 Task: Look for space in El Progreso, Honduras from 2nd August, 2023 to 12th August, 2023 for 2 adults in price range Rs.5000 to Rs.10000. Place can be private room with 1  bedroom having 1 bed and 1 bathroom. Property type can be house, flat, guest house, hotel. Booking option can be shelf check-in. Required host language is English.
Action: Mouse moved to (423, 76)
Screenshot: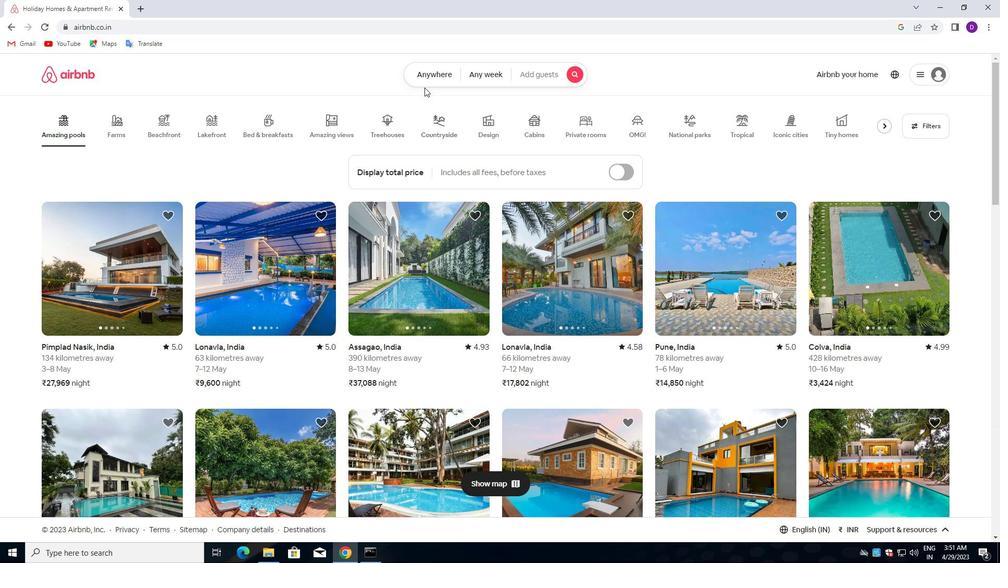 
Action: Mouse pressed left at (423, 76)
Screenshot: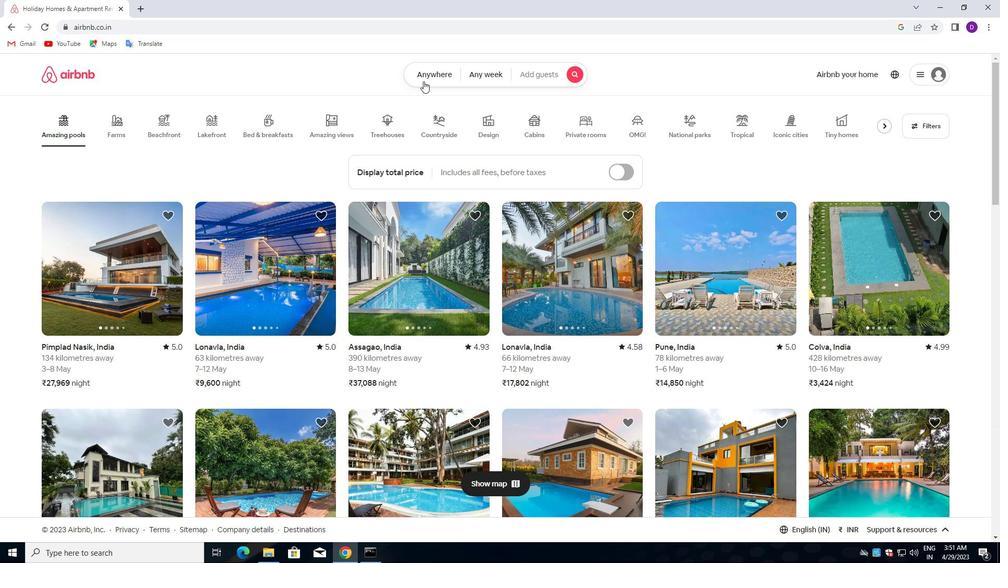 
Action: Mouse moved to (342, 118)
Screenshot: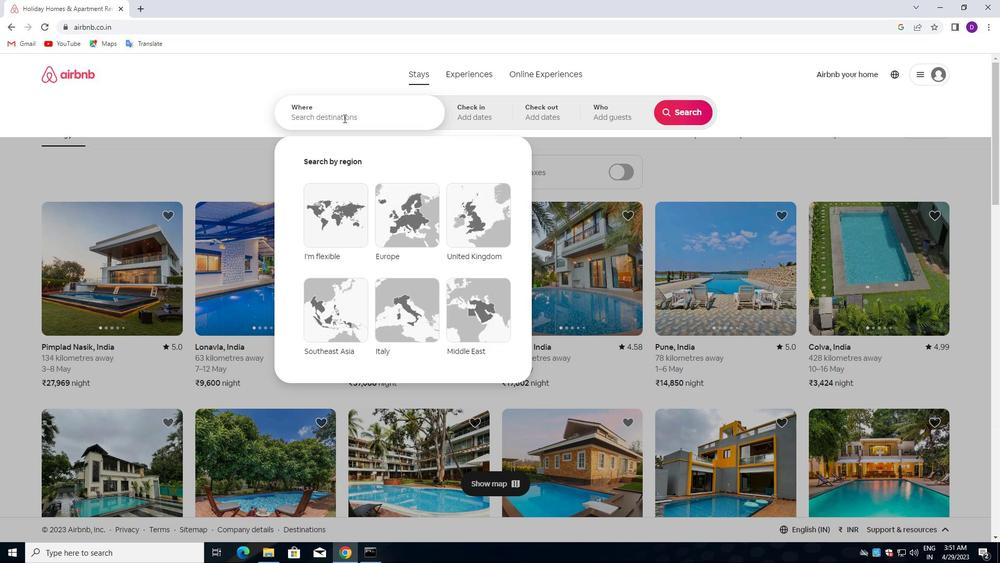 
Action: Mouse pressed left at (342, 118)
Screenshot: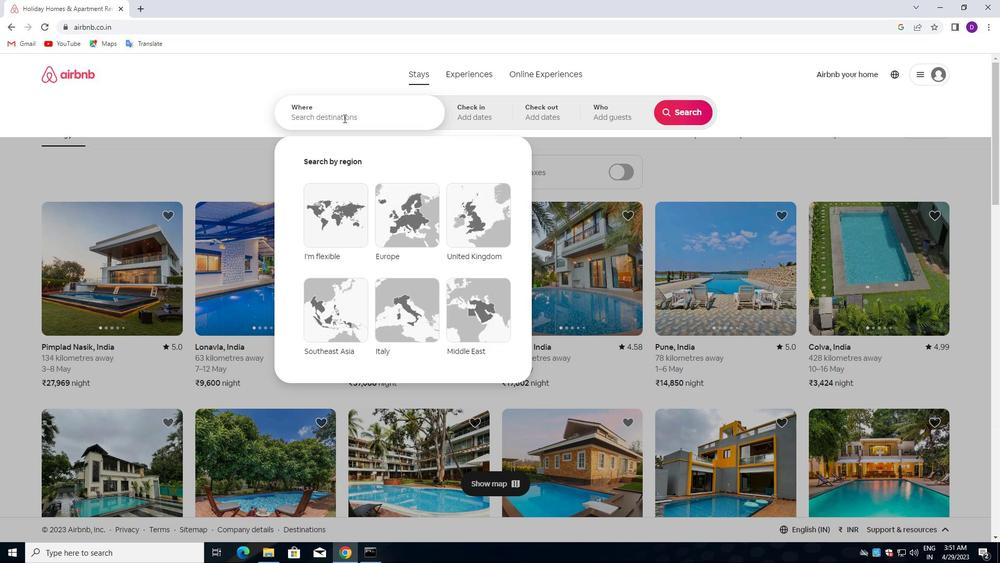 
Action: Key pressed <Key.shift><Key.shift><Key.shift><Key.shift><Key.shift>EI<Key.space><Key.shift>PROGRESO,<Key.space><Key.shift>HONDURAS<Key.down><Key.enter>
Screenshot: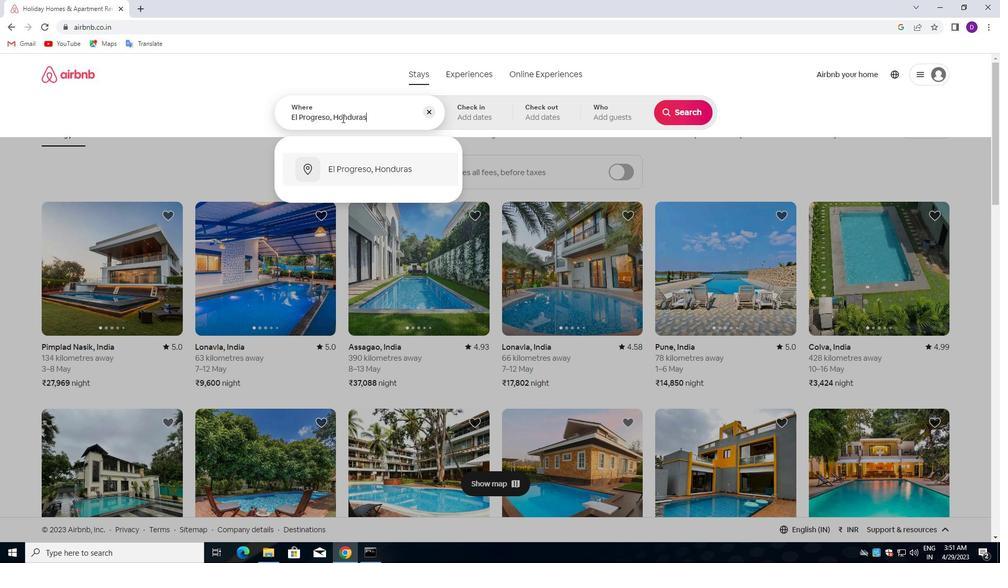 
Action: Mouse moved to (685, 194)
Screenshot: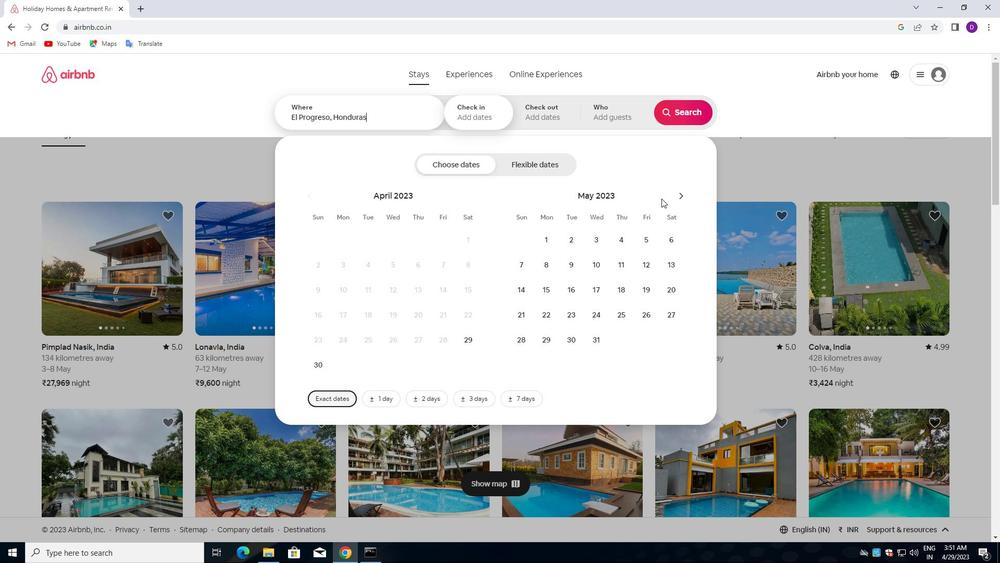 
Action: Mouse pressed left at (685, 194)
Screenshot: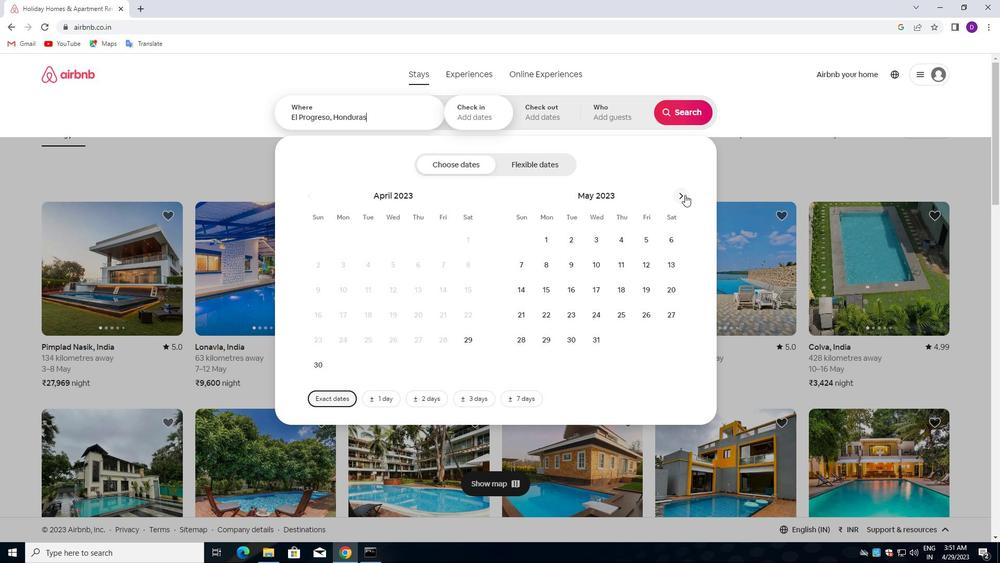 
Action: Mouse pressed left at (685, 194)
Screenshot: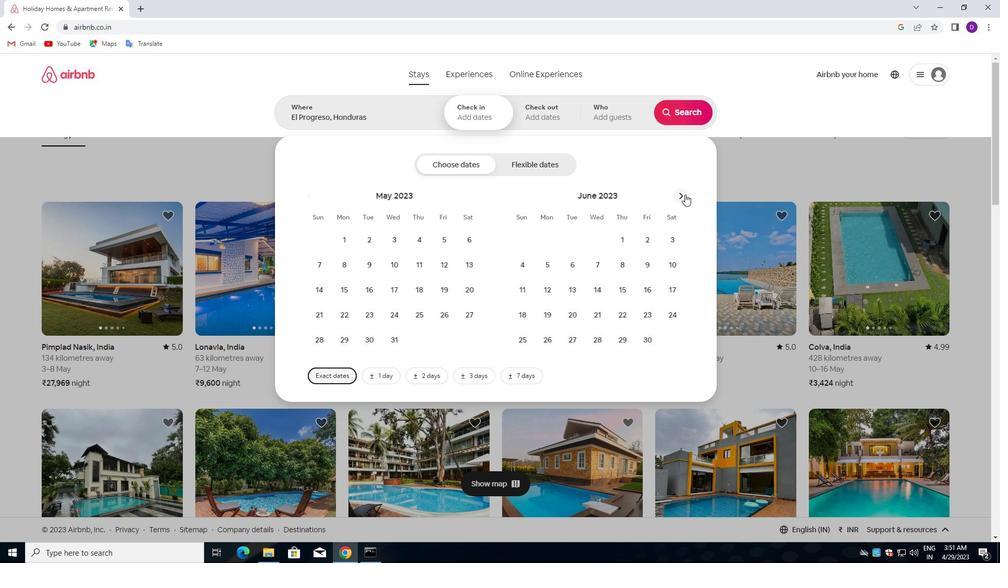 
Action: Mouse pressed left at (685, 194)
Screenshot: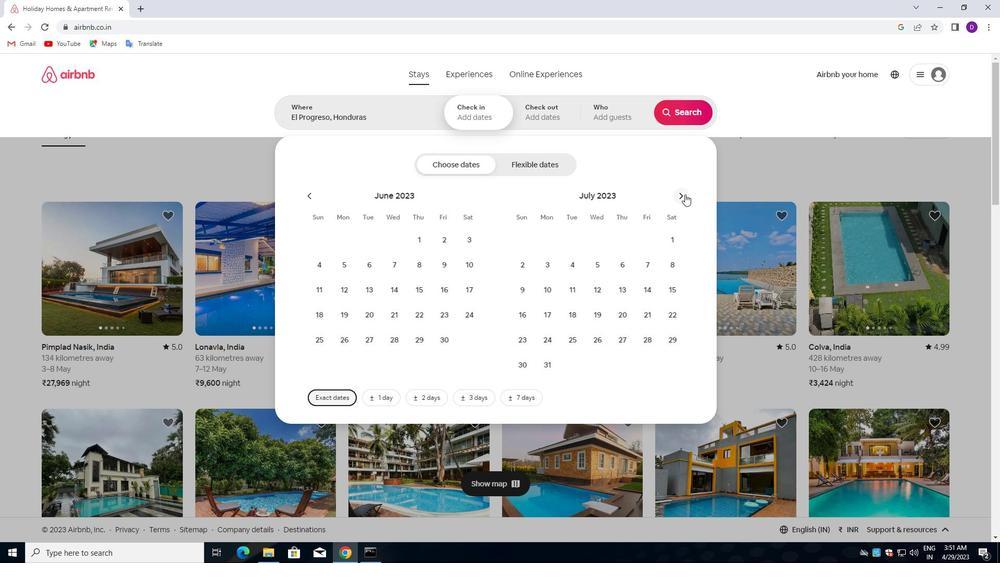
Action: Mouse moved to (599, 235)
Screenshot: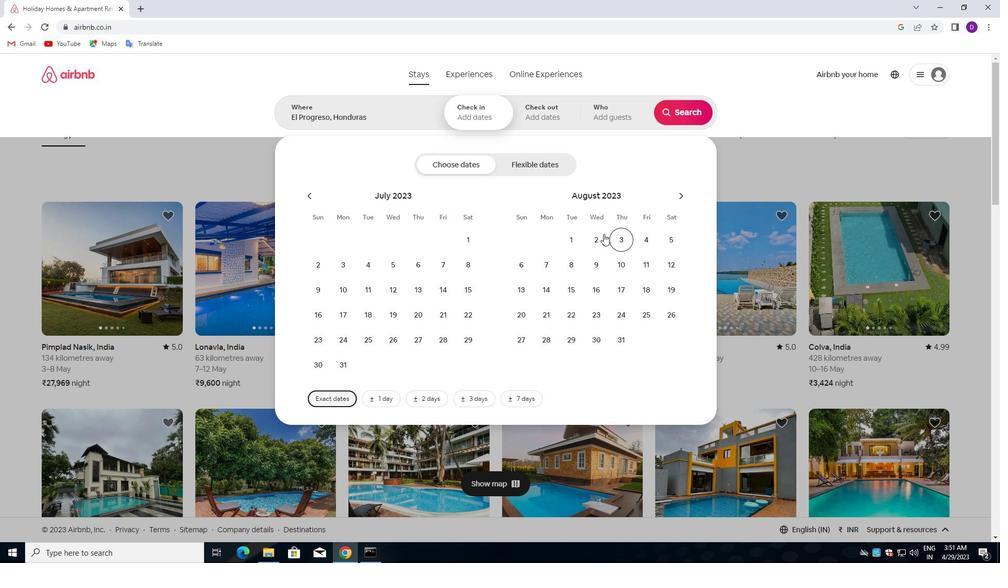 
Action: Mouse pressed left at (599, 235)
Screenshot: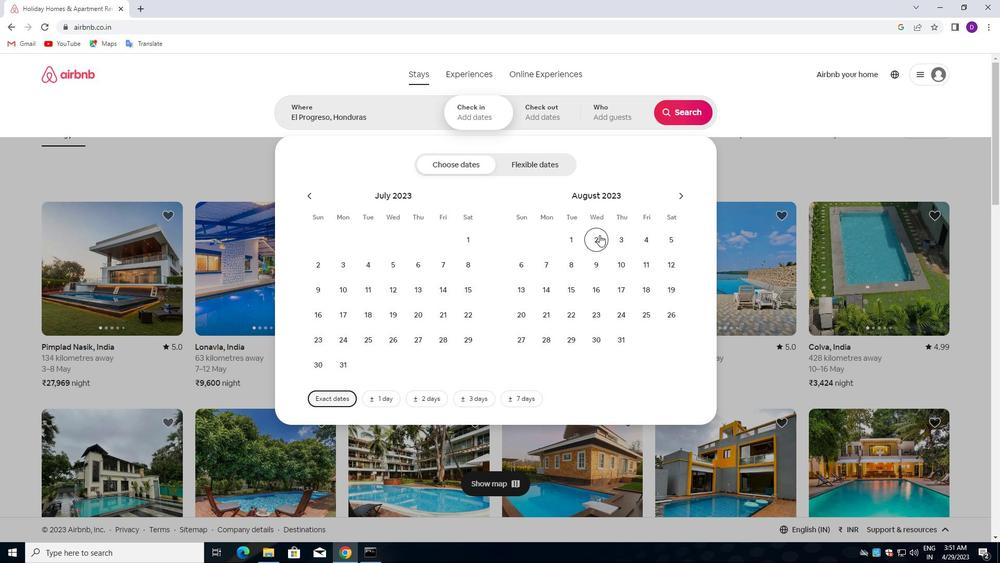 
Action: Mouse moved to (666, 262)
Screenshot: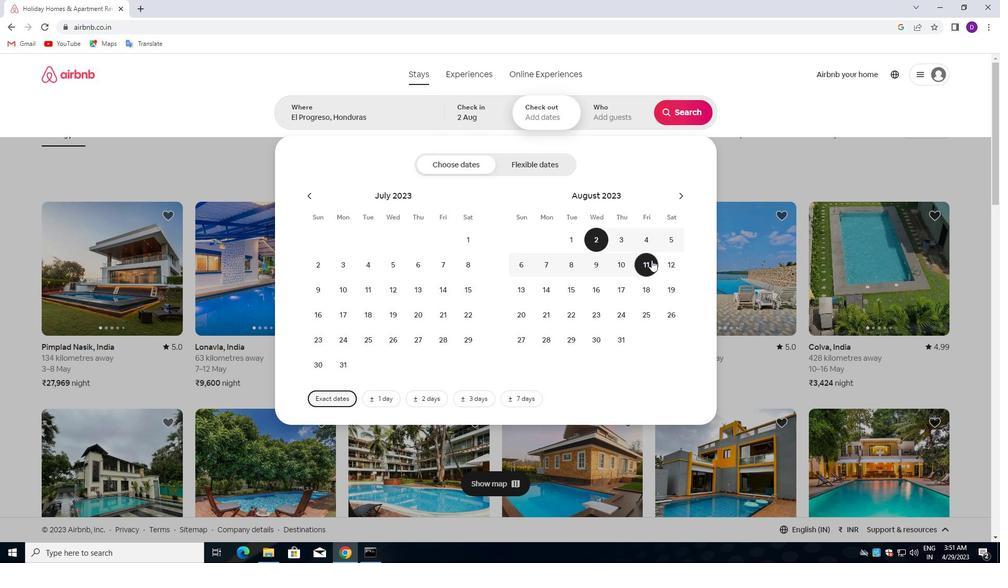 
Action: Mouse pressed left at (666, 262)
Screenshot: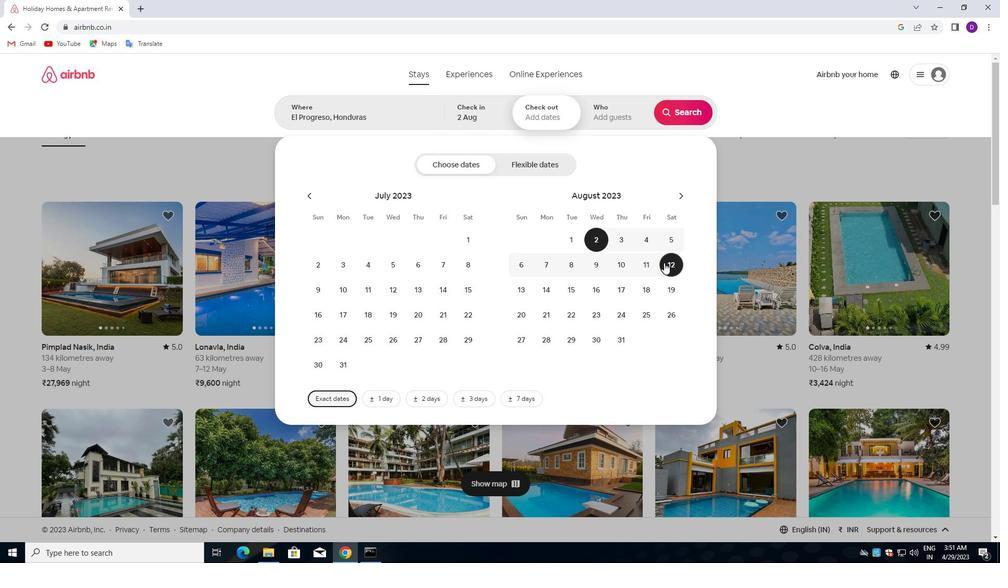 
Action: Mouse moved to (613, 115)
Screenshot: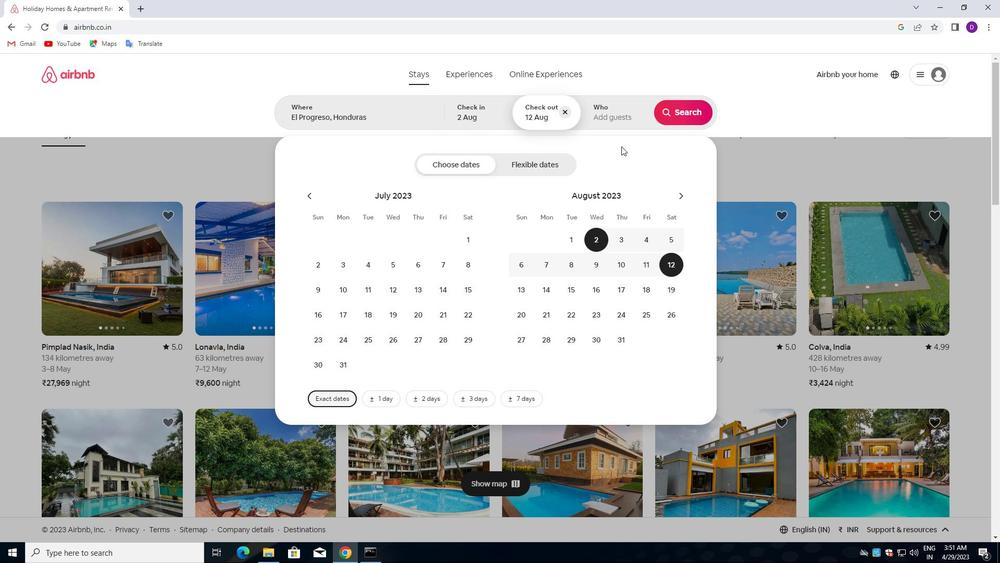 
Action: Mouse pressed left at (613, 115)
Screenshot: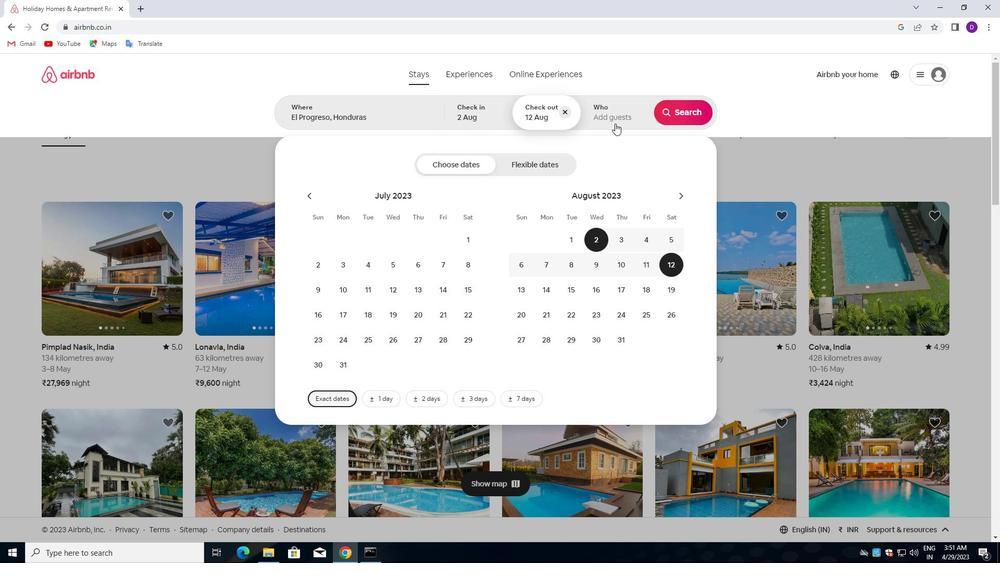 
Action: Mouse moved to (684, 164)
Screenshot: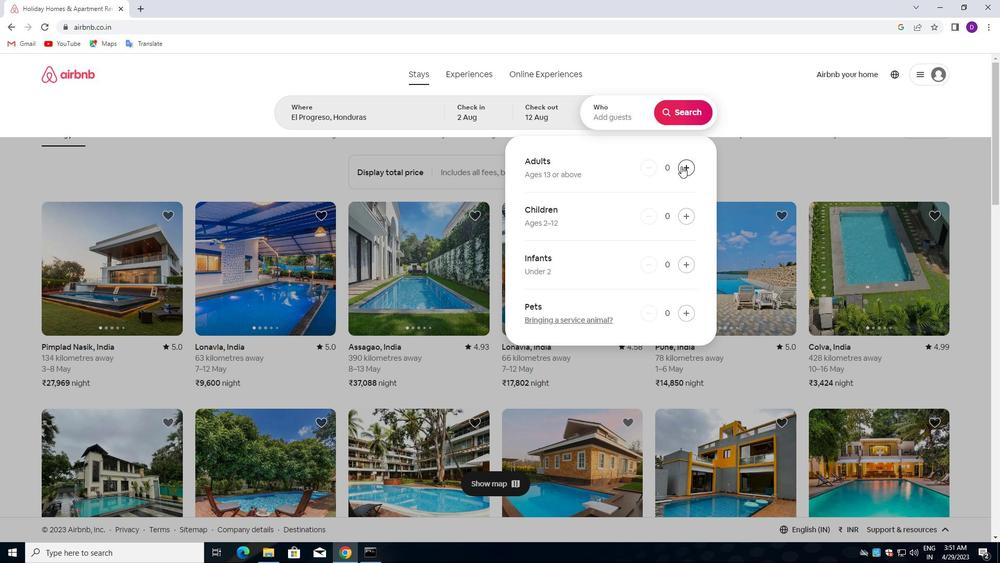 
Action: Mouse pressed left at (684, 164)
Screenshot: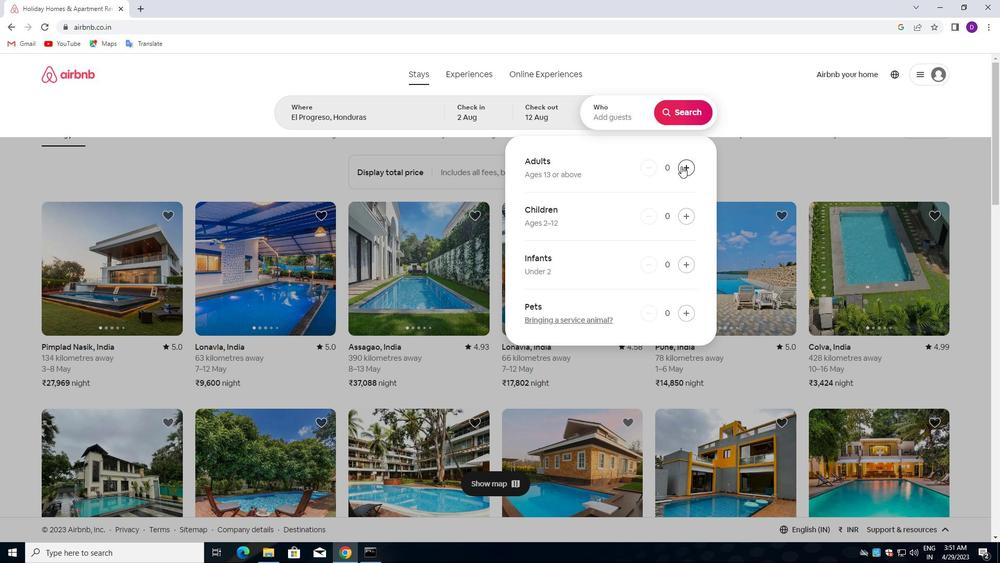 
Action: Mouse pressed left at (684, 164)
Screenshot: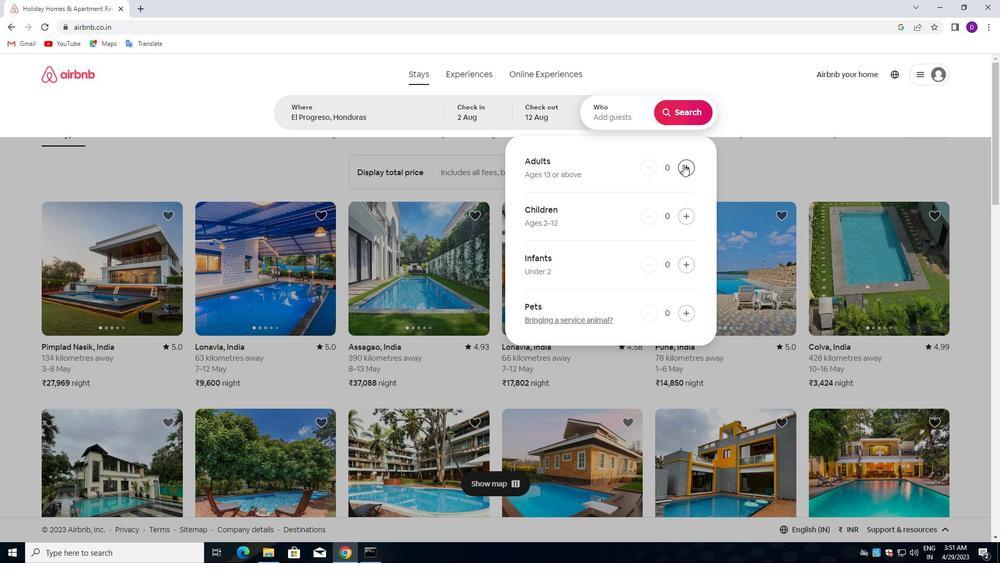 
Action: Mouse moved to (690, 99)
Screenshot: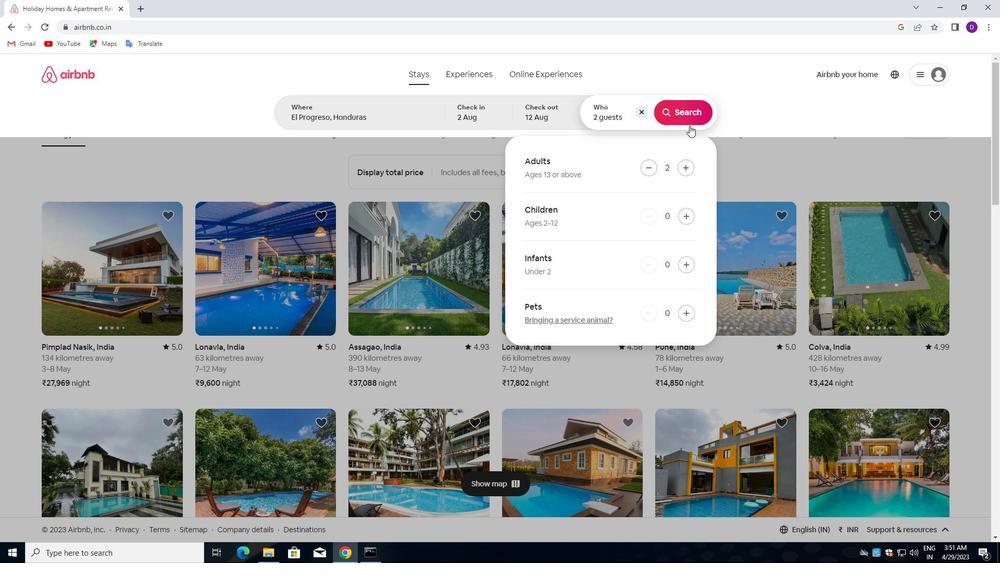 
Action: Mouse pressed left at (690, 99)
Screenshot: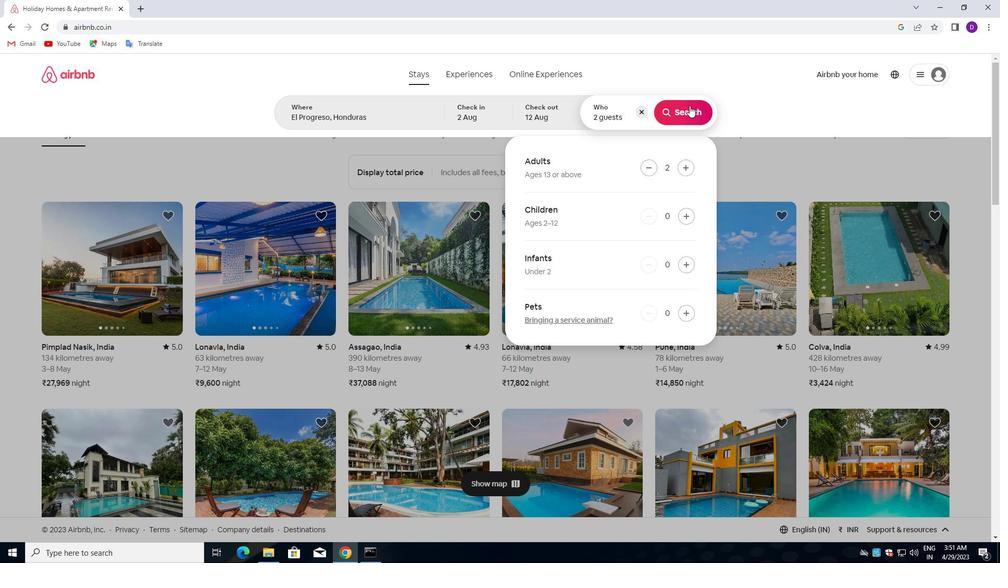 
Action: Mouse moved to (691, 106)
Screenshot: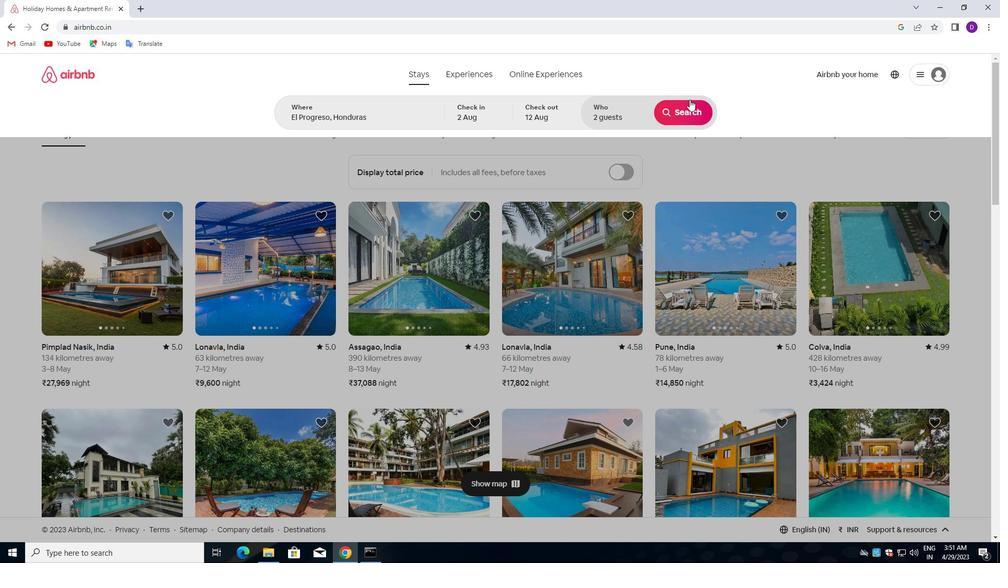 
Action: Mouse pressed left at (691, 106)
Screenshot: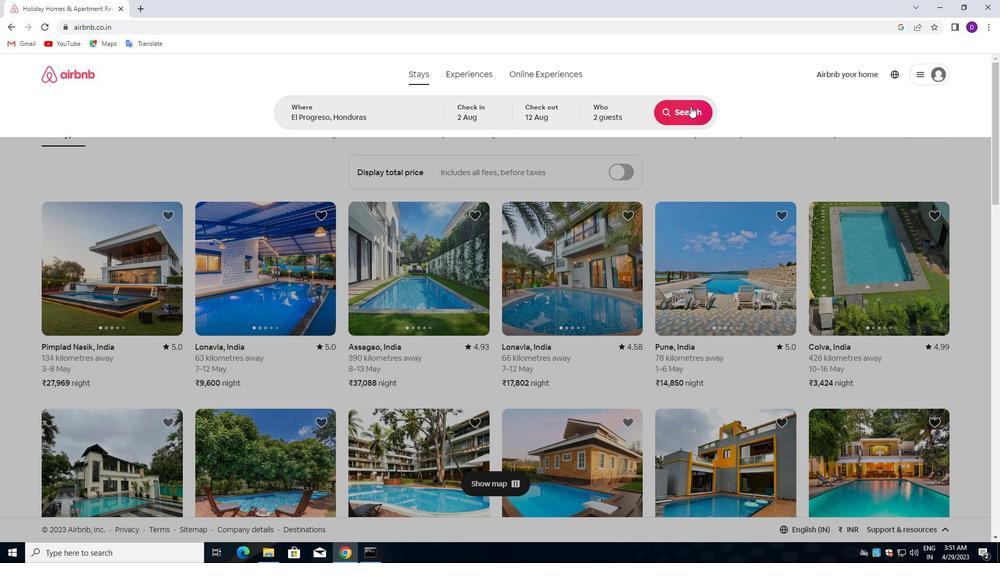 
Action: Mouse moved to (947, 115)
Screenshot: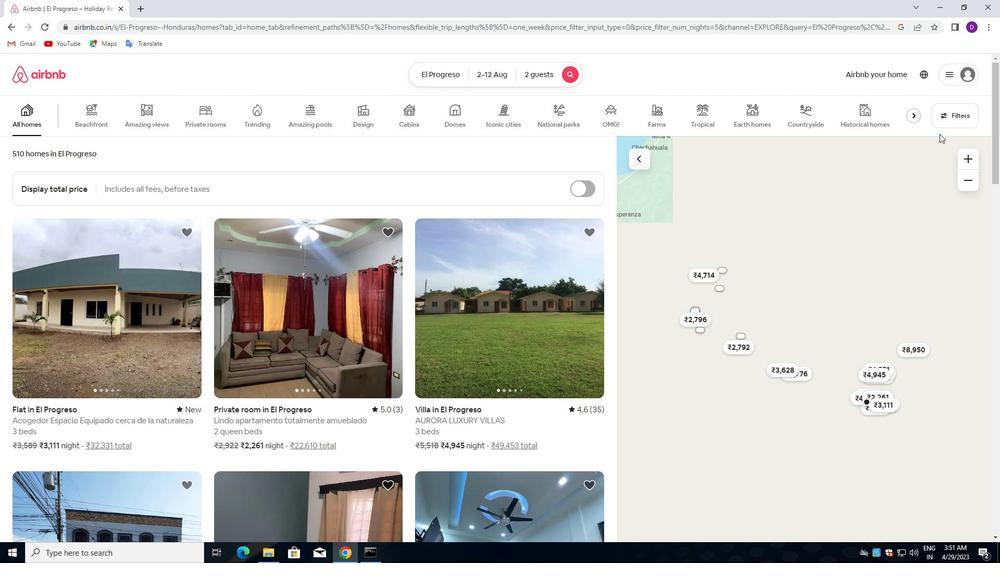 
Action: Mouse pressed left at (947, 115)
Screenshot: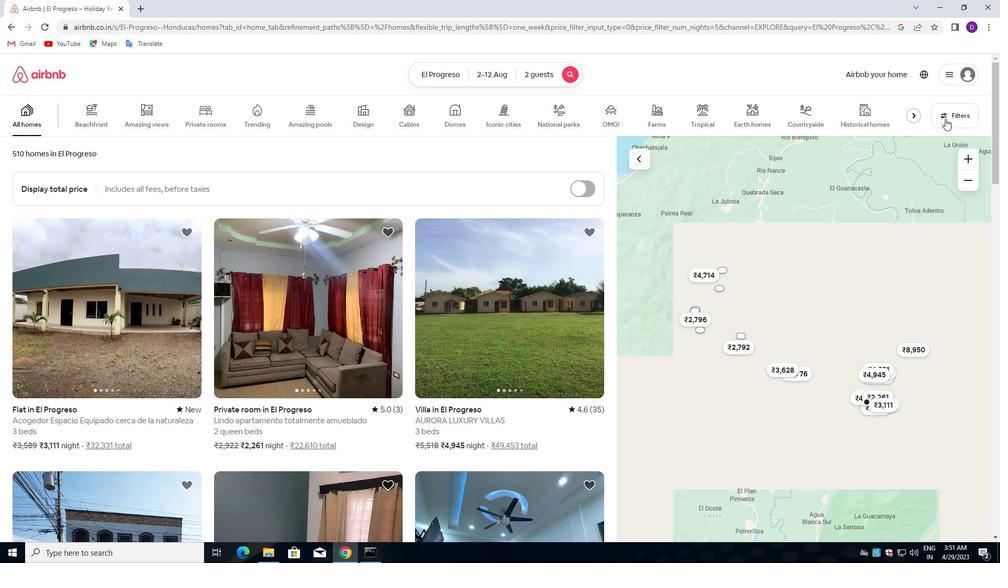 
Action: Mouse moved to (369, 251)
Screenshot: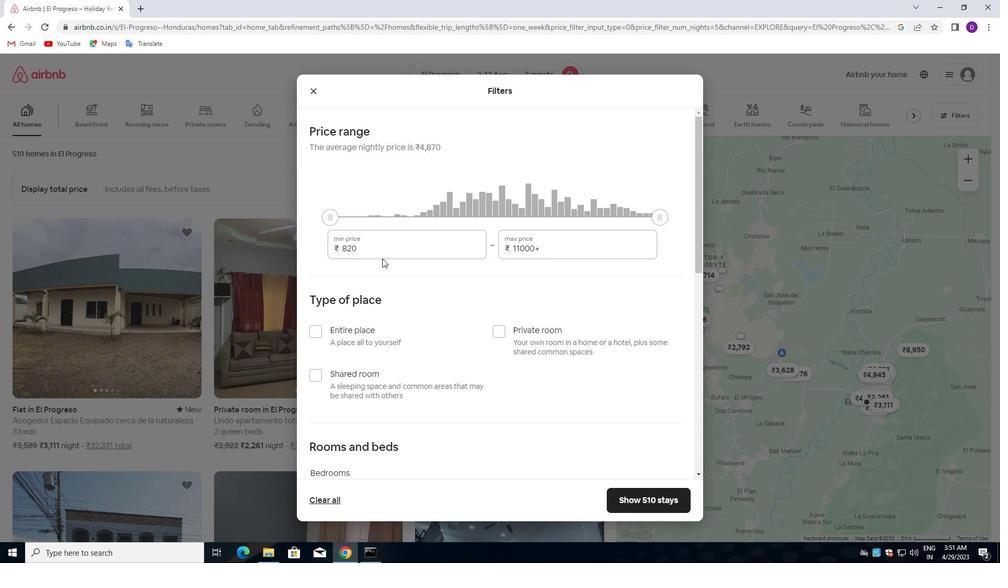 
Action: Mouse pressed left at (369, 251)
Screenshot: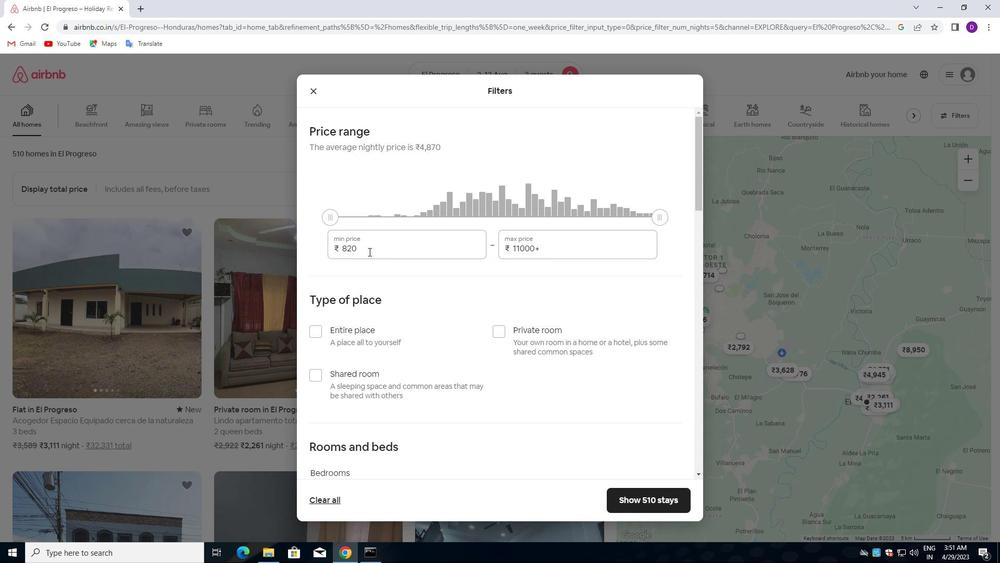 
Action: Mouse pressed left at (369, 251)
Screenshot: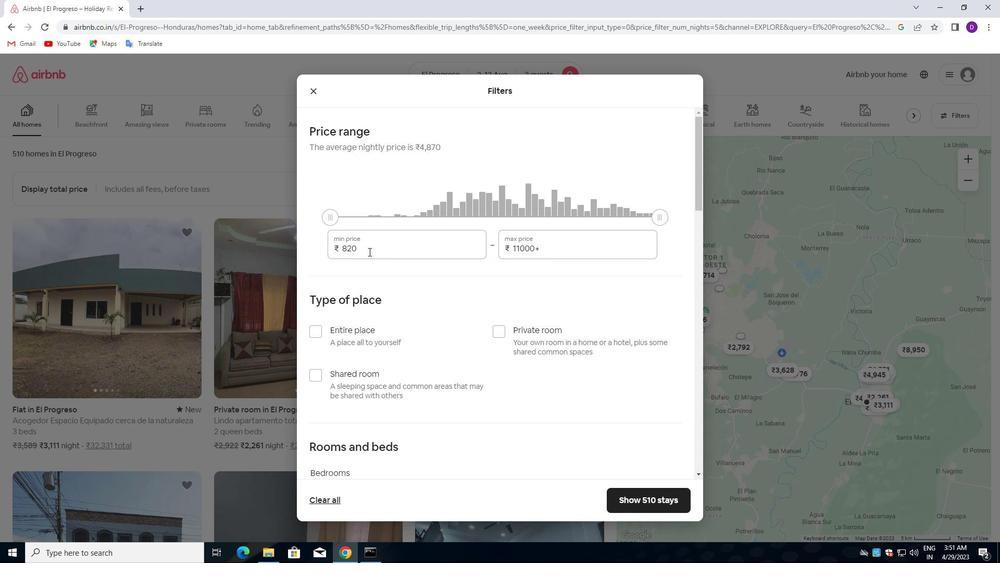 
Action: Key pressed 5000<Key.tab>10000
Screenshot: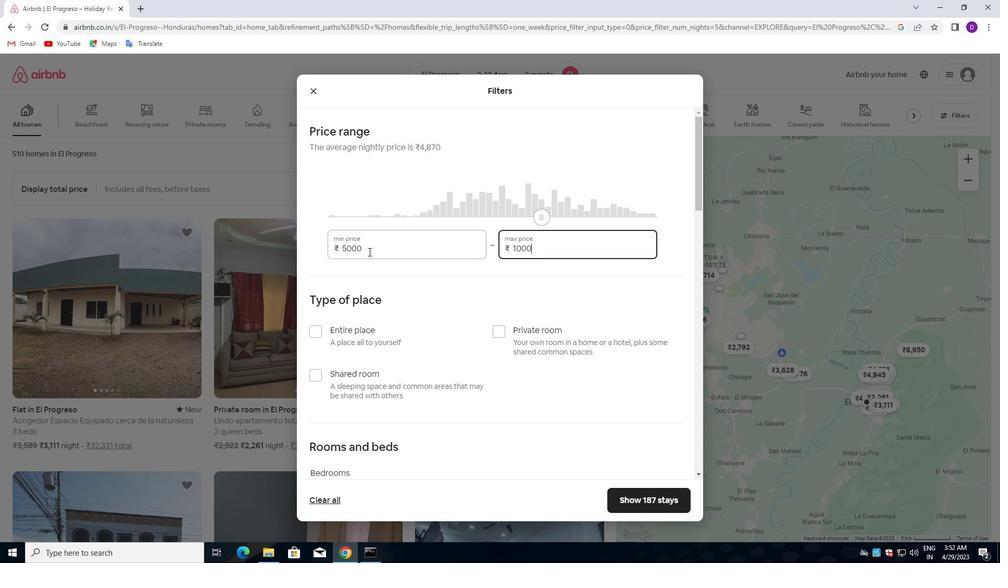 
Action: Mouse moved to (375, 270)
Screenshot: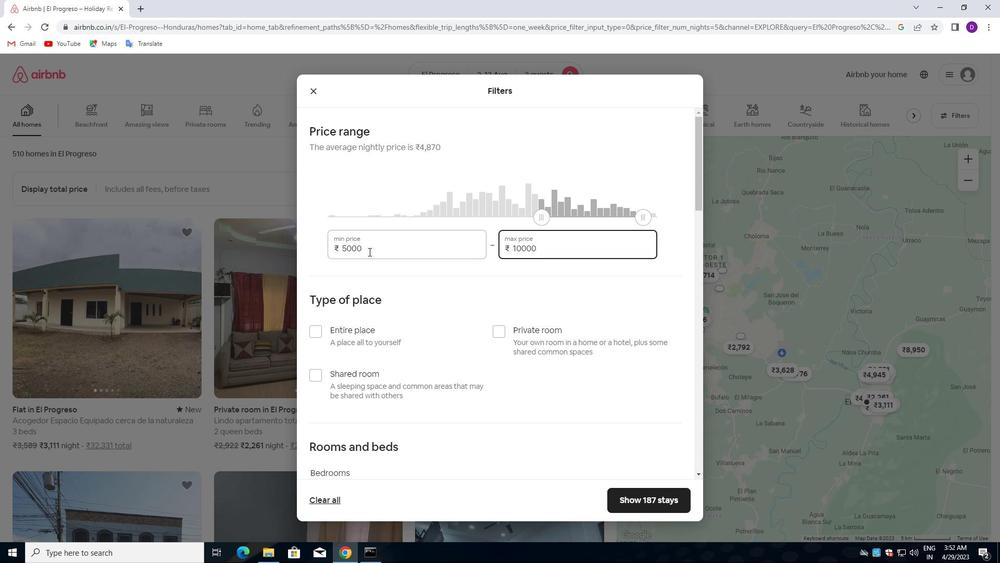 
Action: Mouse scrolled (375, 269) with delta (0, 0)
Screenshot: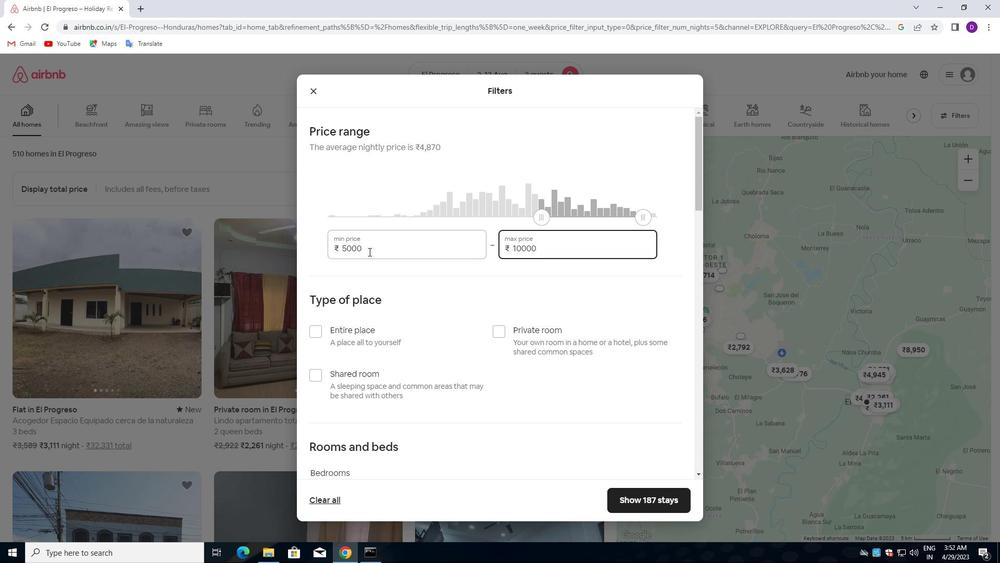 
Action: Mouse moved to (375, 273)
Screenshot: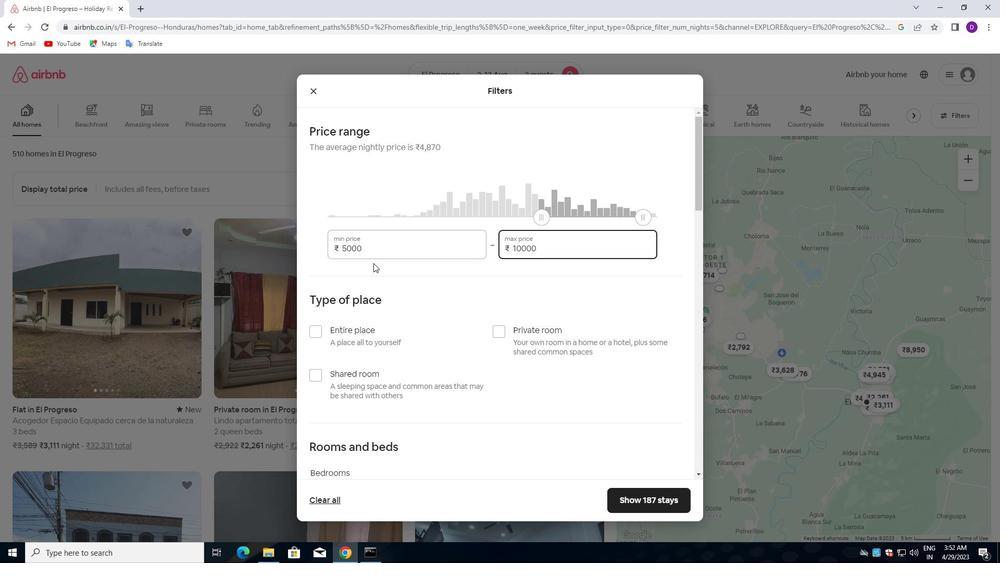 
Action: Mouse scrolled (375, 272) with delta (0, 0)
Screenshot: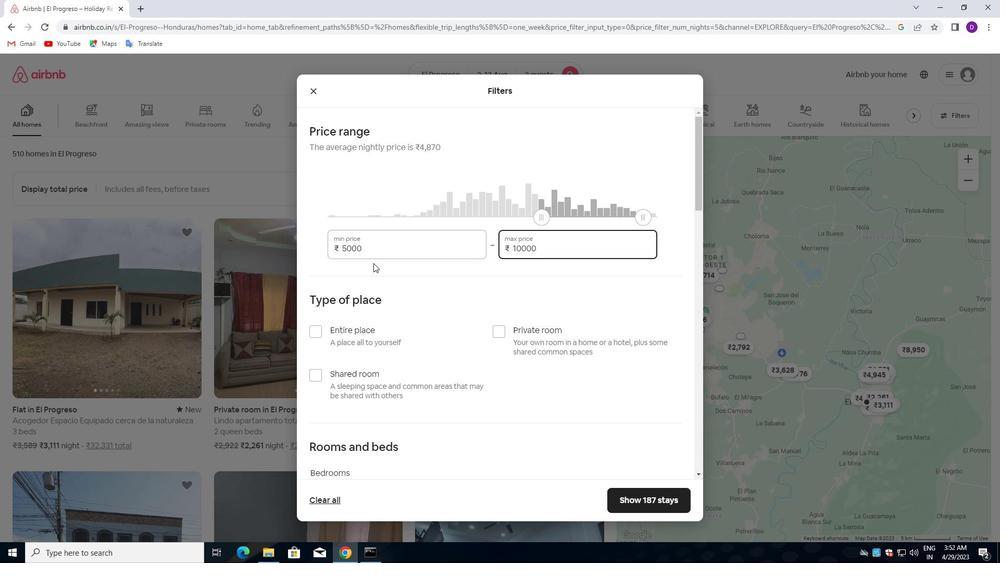 
Action: Mouse moved to (502, 229)
Screenshot: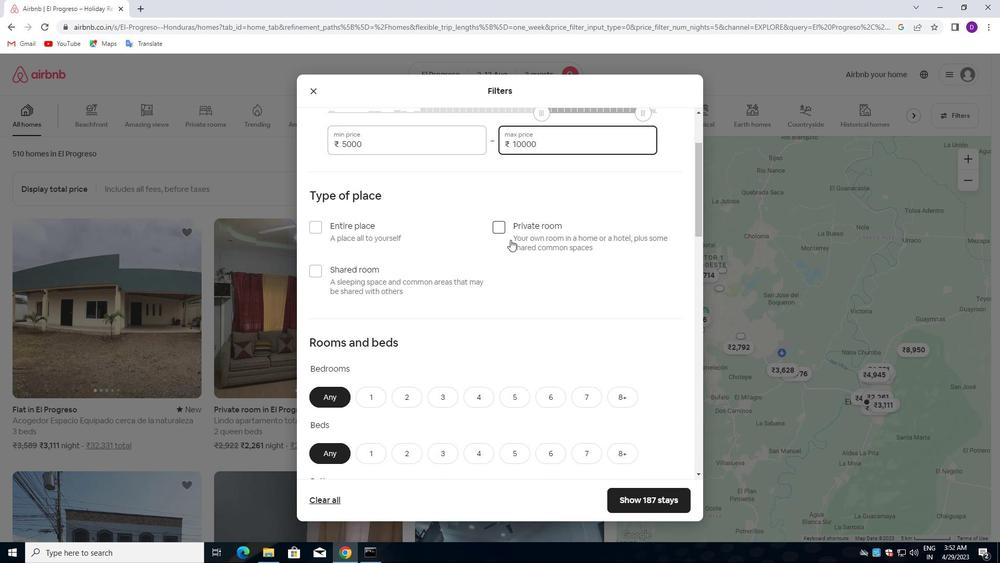 
Action: Mouse pressed left at (502, 229)
Screenshot: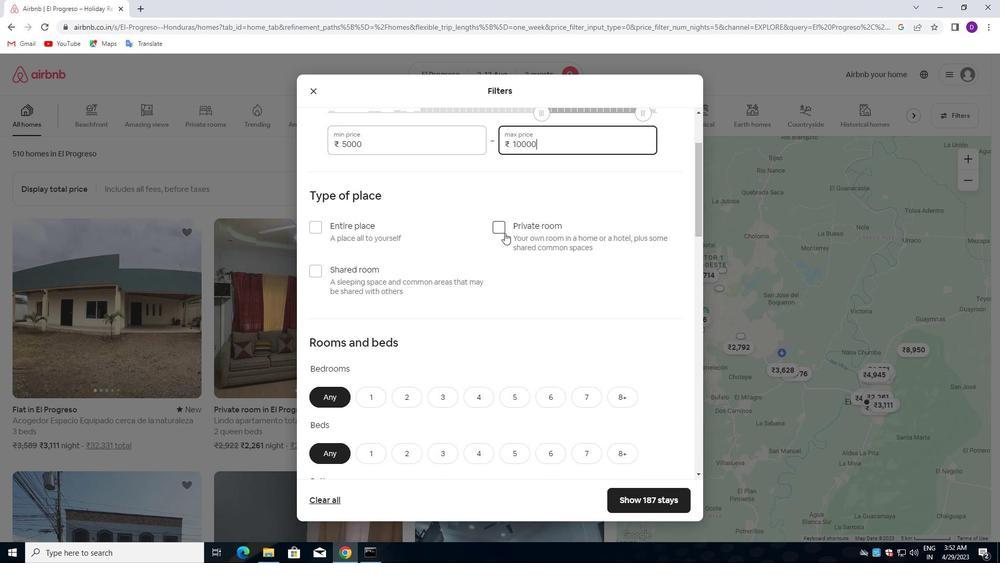 
Action: Mouse moved to (493, 240)
Screenshot: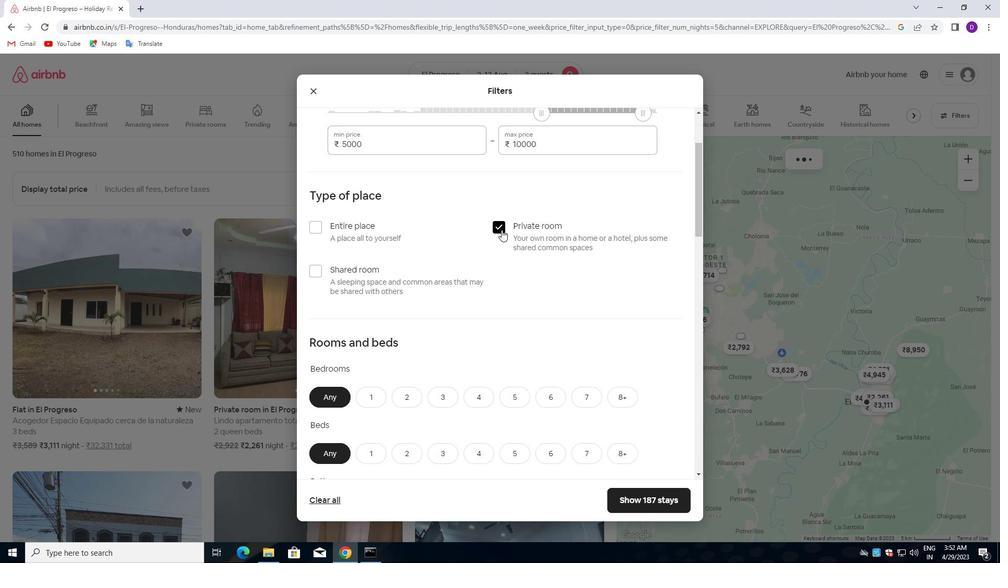 
Action: Mouse scrolled (493, 239) with delta (0, 0)
Screenshot: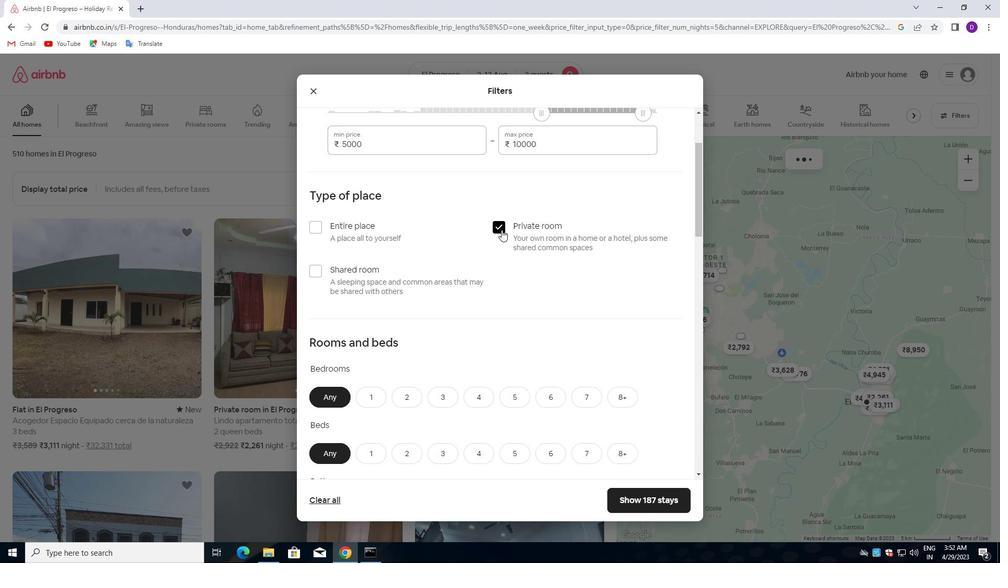 
Action: Mouse moved to (467, 257)
Screenshot: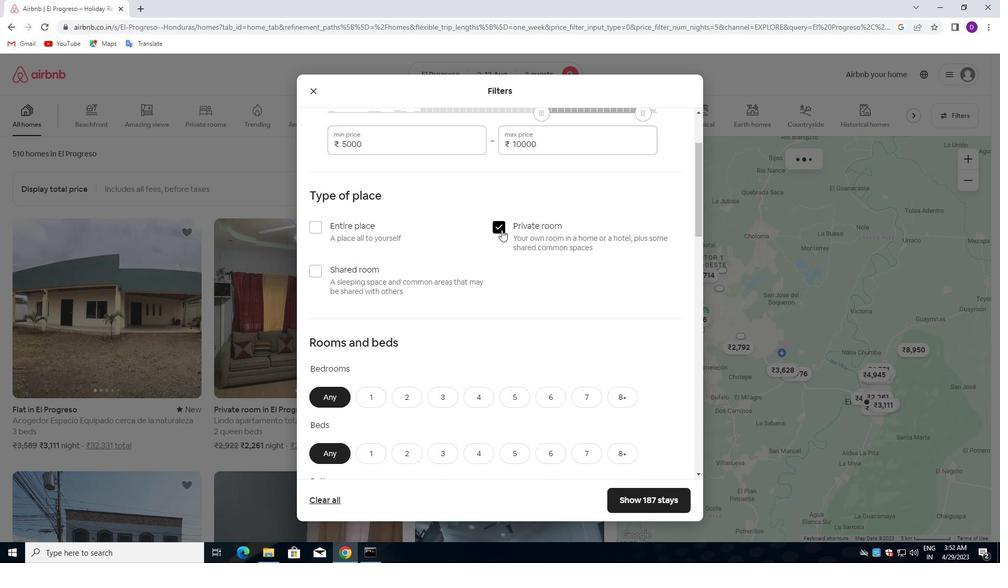 
Action: Mouse scrolled (467, 256) with delta (0, 0)
Screenshot: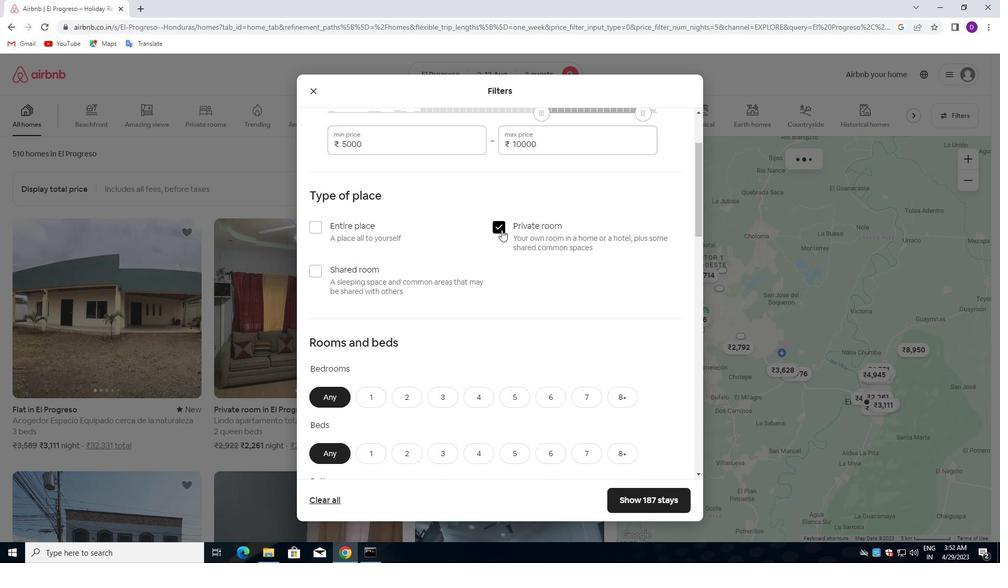 
Action: Mouse moved to (459, 263)
Screenshot: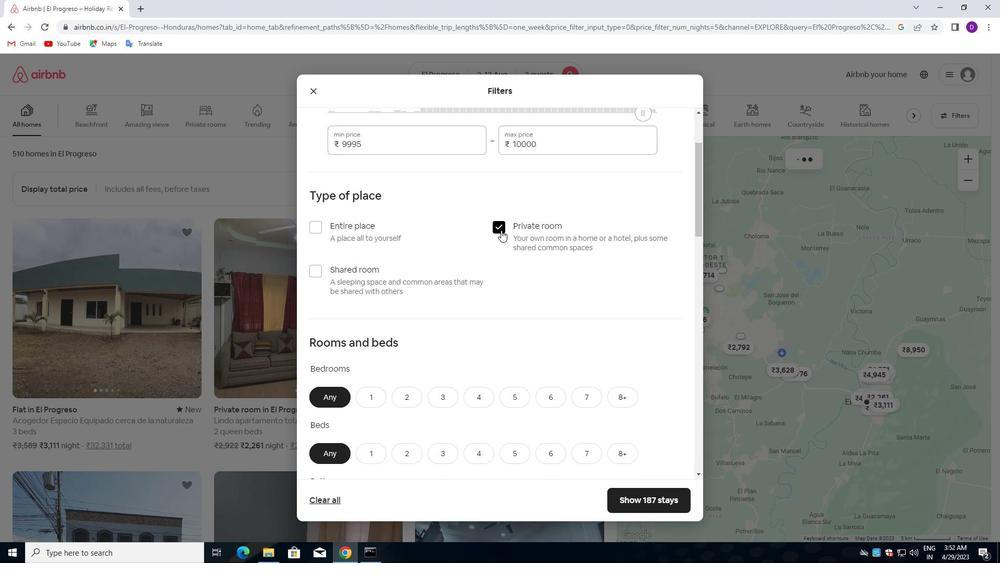 
Action: Mouse scrolled (459, 262) with delta (0, 0)
Screenshot: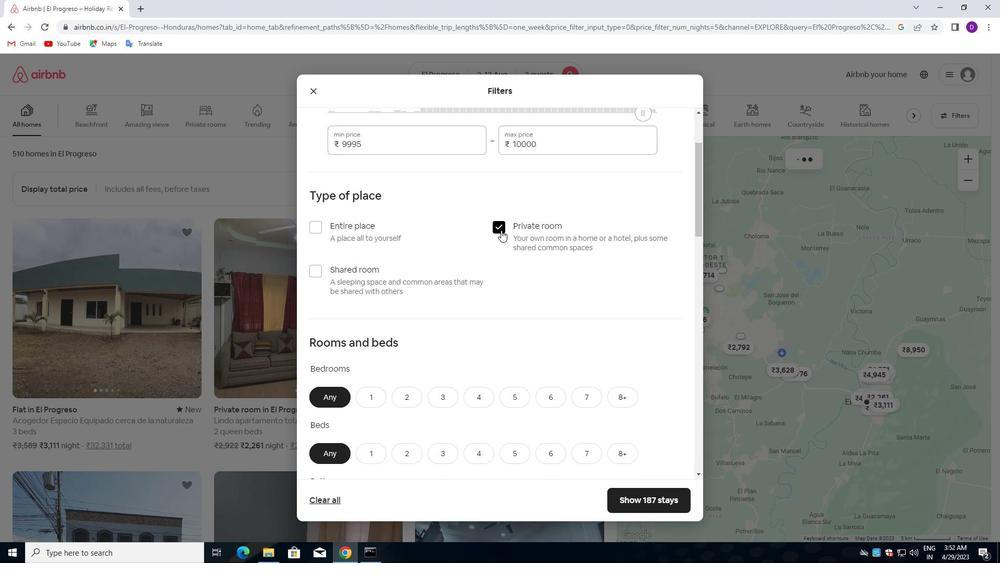 
Action: Mouse moved to (454, 265)
Screenshot: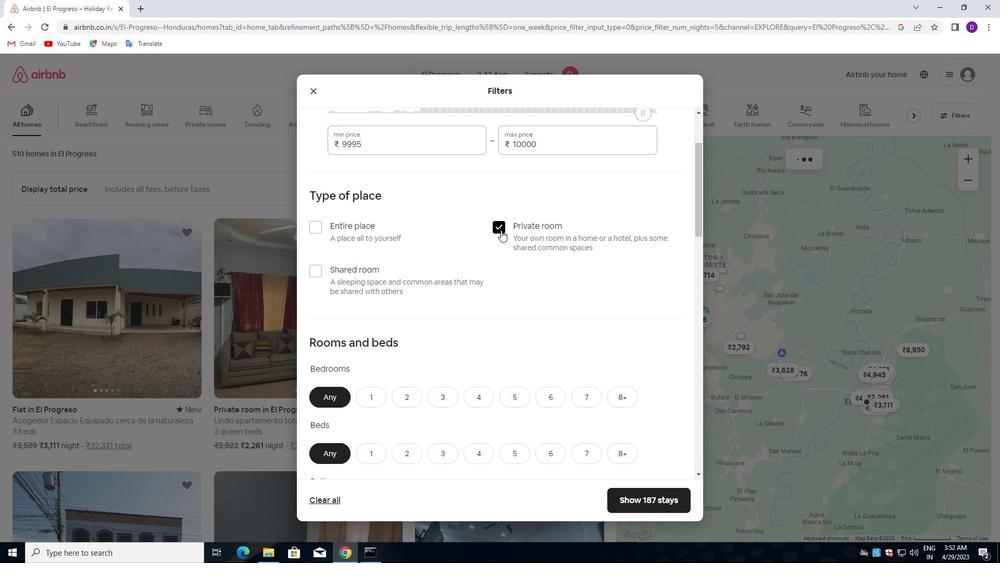 
Action: Mouse scrolled (454, 265) with delta (0, 0)
Screenshot: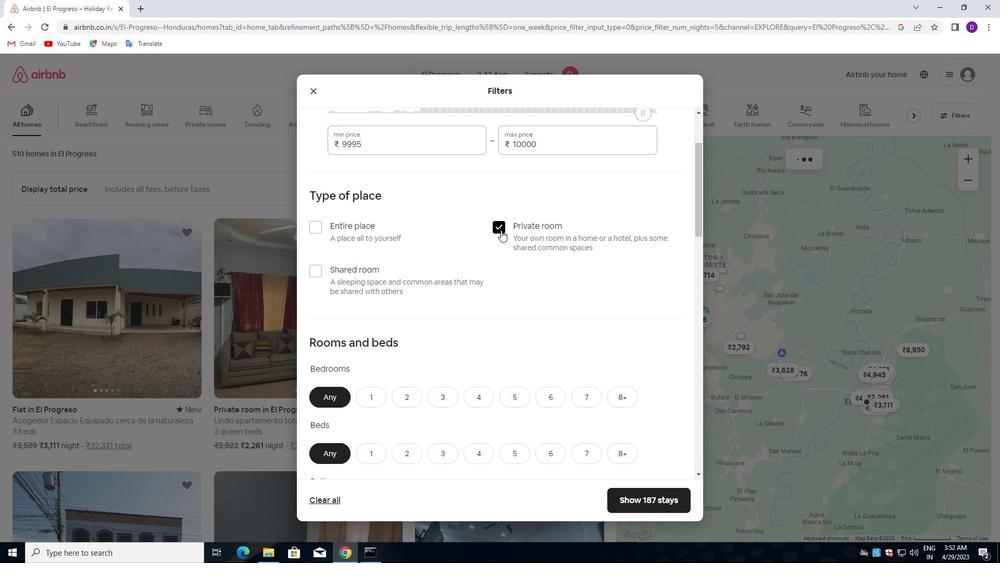 
Action: Mouse moved to (372, 190)
Screenshot: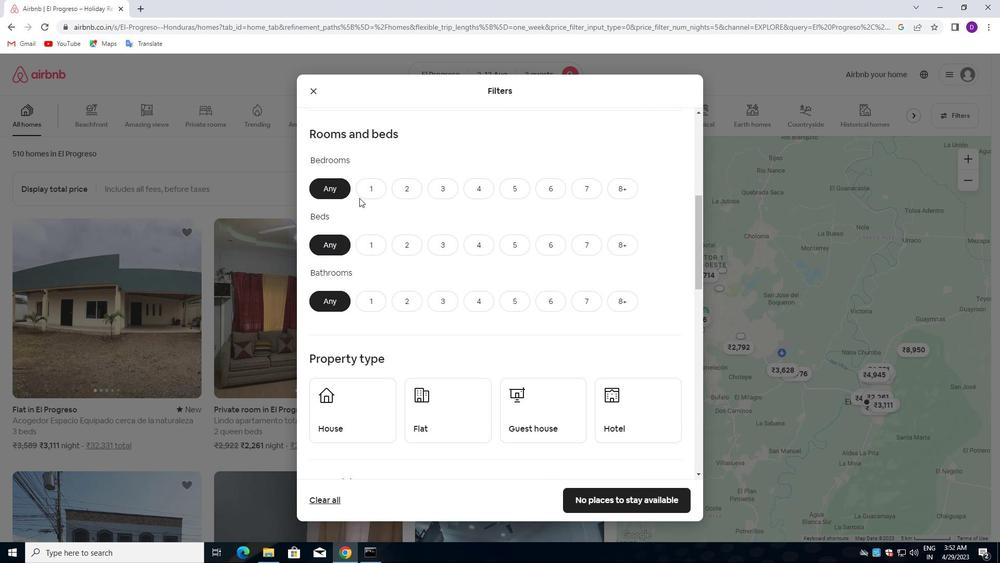 
Action: Mouse pressed left at (372, 190)
Screenshot: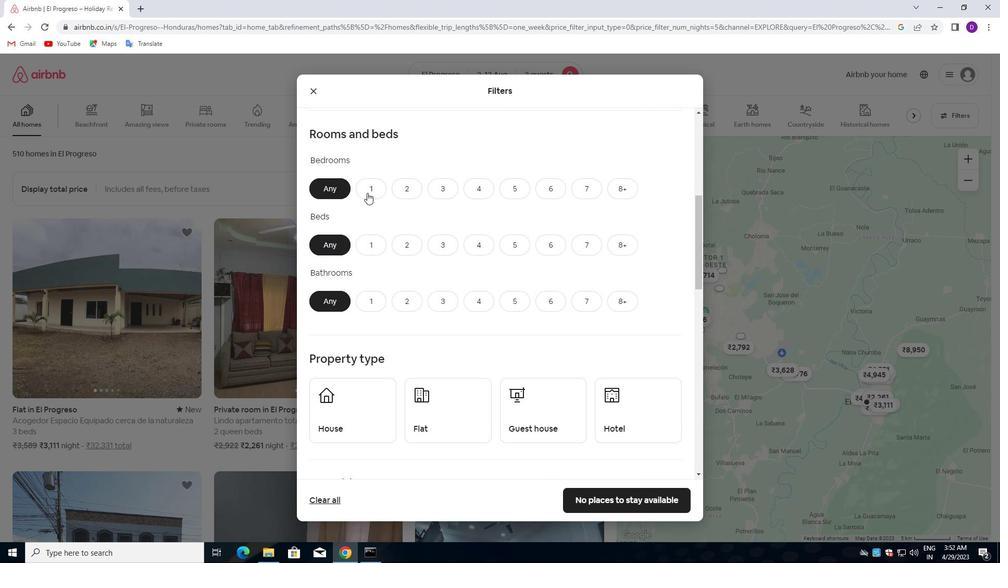 
Action: Mouse moved to (370, 243)
Screenshot: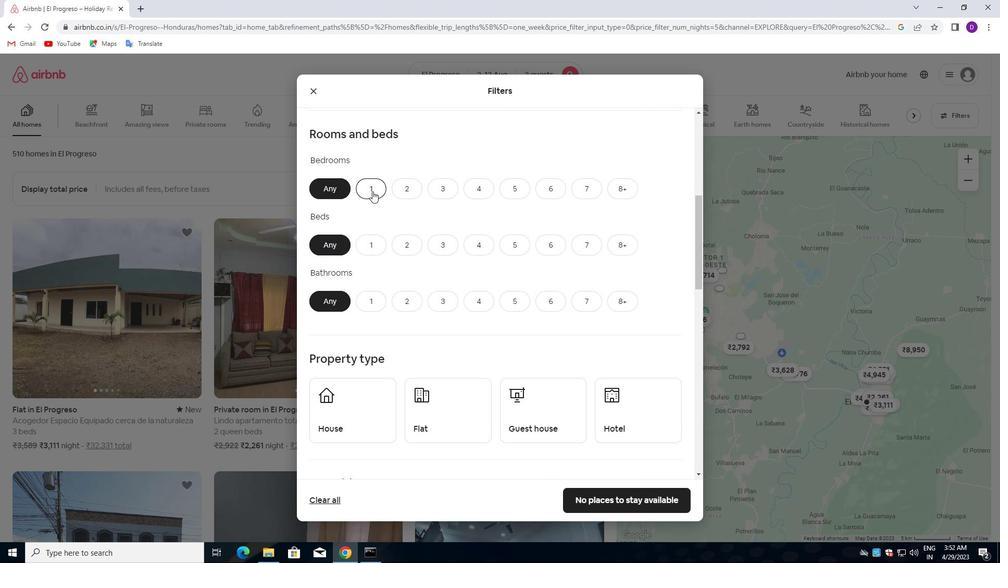 
Action: Mouse pressed left at (370, 243)
Screenshot: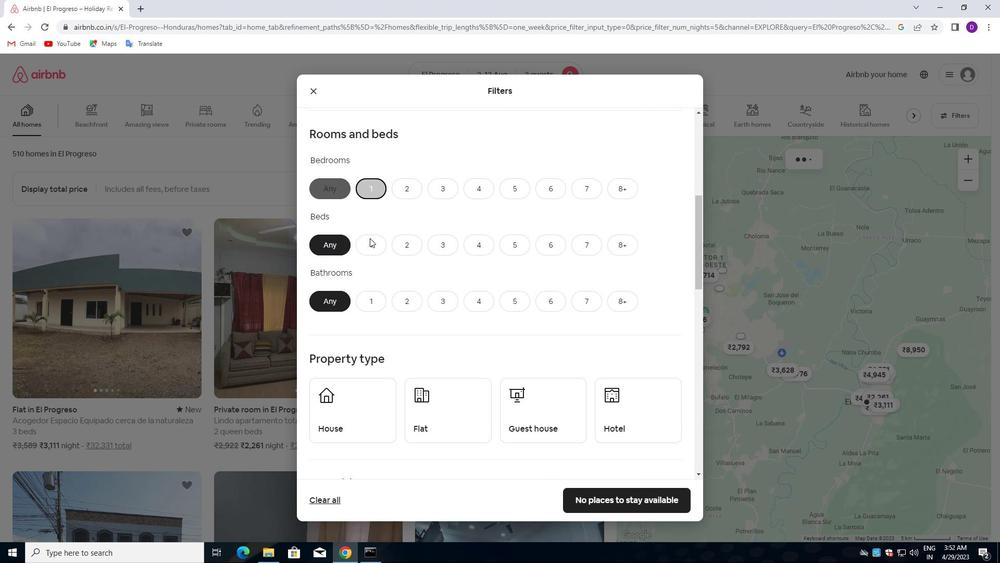 
Action: Mouse moved to (375, 299)
Screenshot: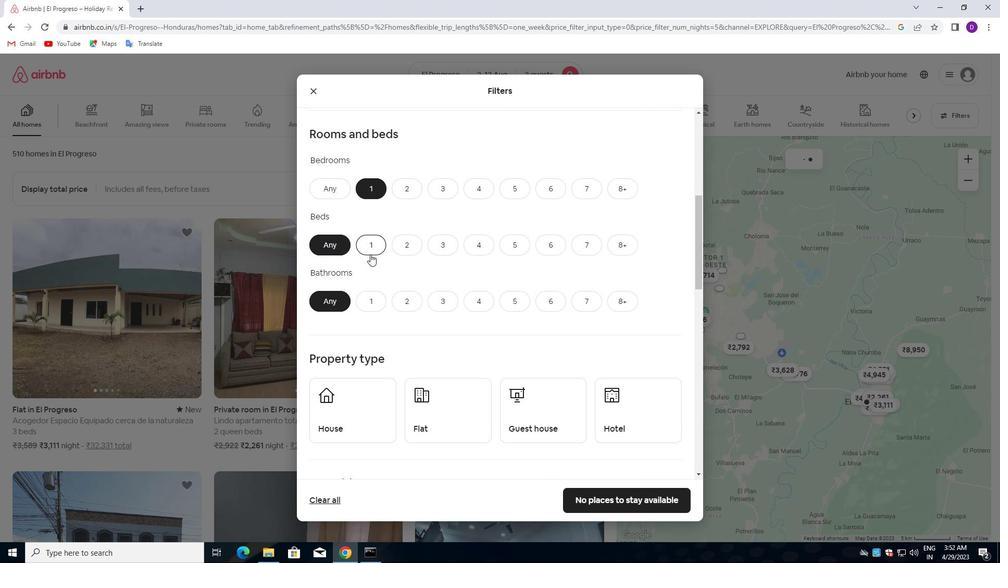
Action: Mouse pressed left at (375, 299)
Screenshot: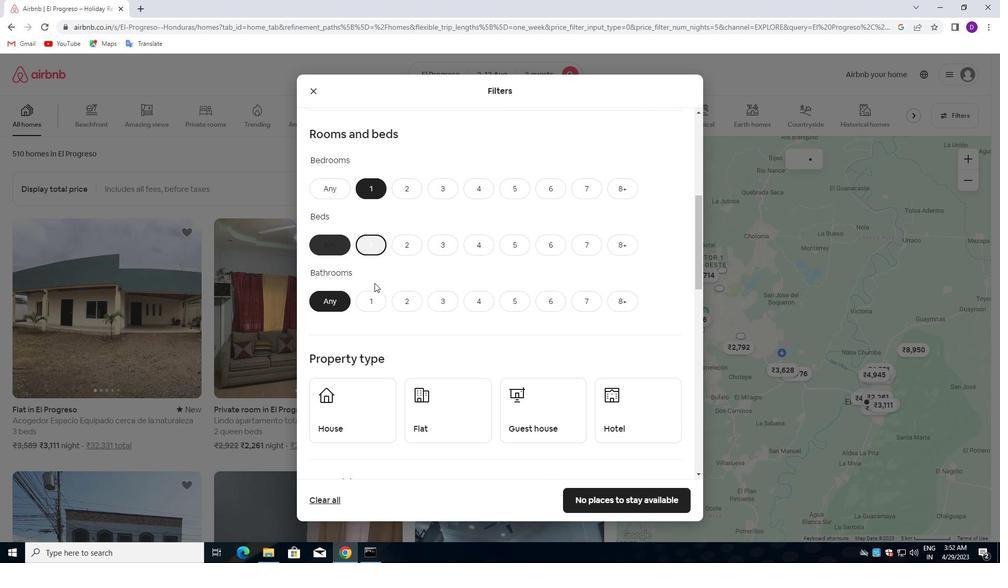 
Action: Mouse moved to (377, 262)
Screenshot: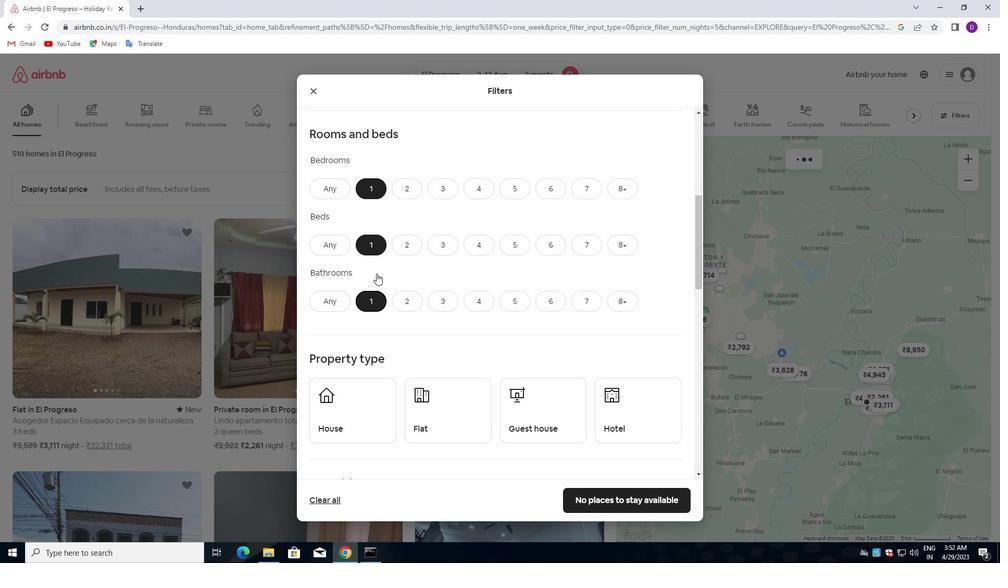
Action: Mouse scrolled (377, 261) with delta (0, 0)
Screenshot: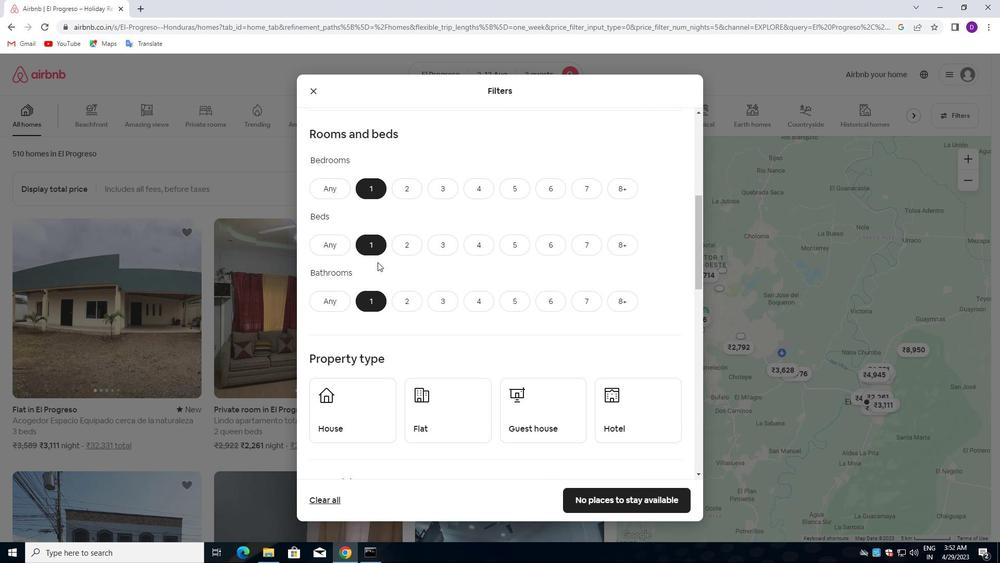 
Action: Mouse scrolled (377, 261) with delta (0, 0)
Screenshot: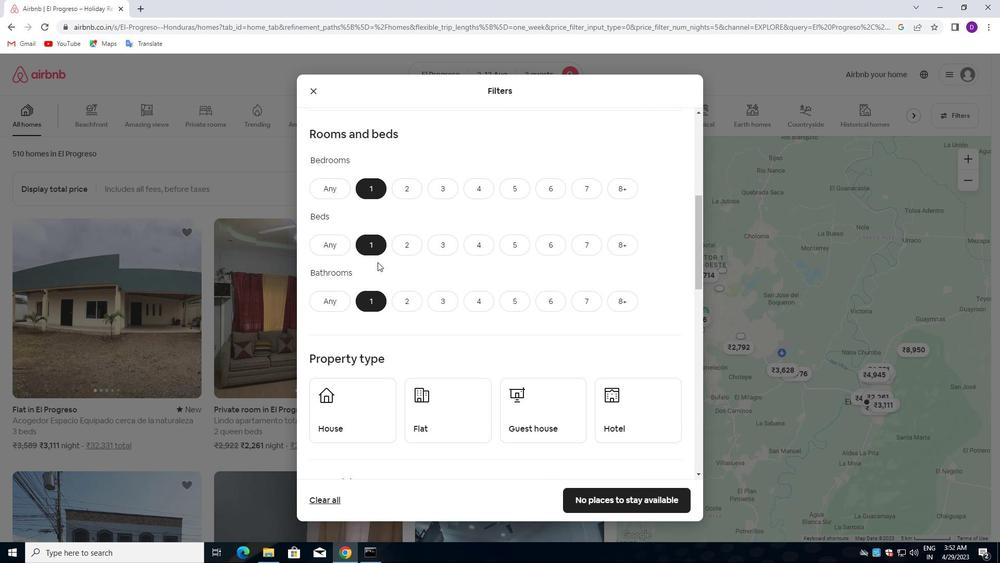 
Action: Mouse moved to (361, 290)
Screenshot: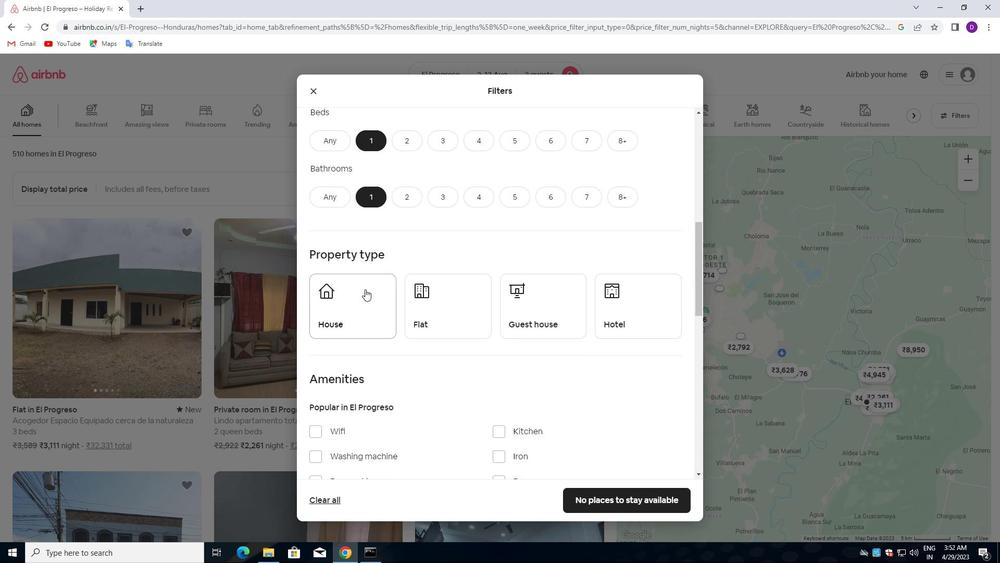 
Action: Mouse pressed left at (361, 290)
Screenshot: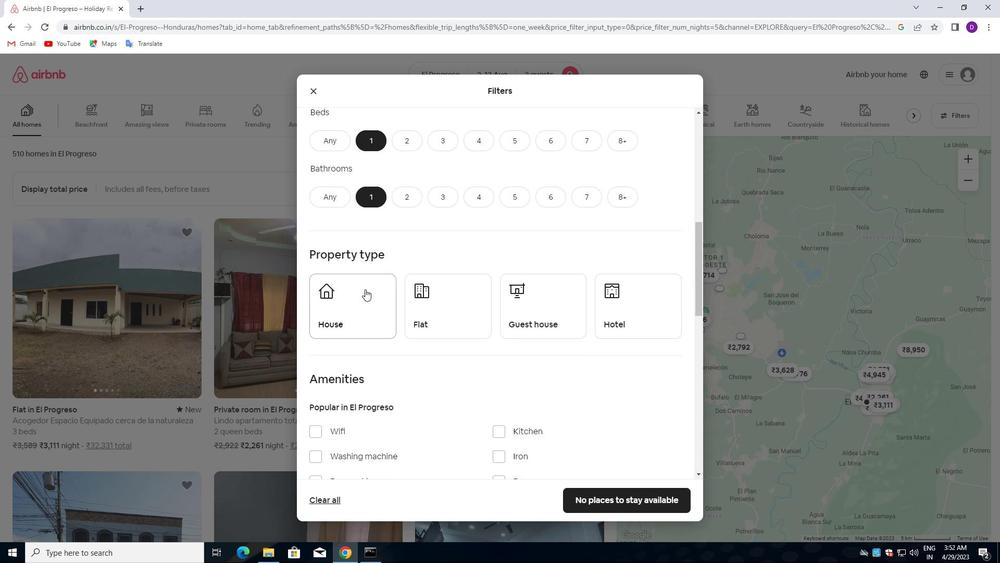 
Action: Mouse moved to (433, 290)
Screenshot: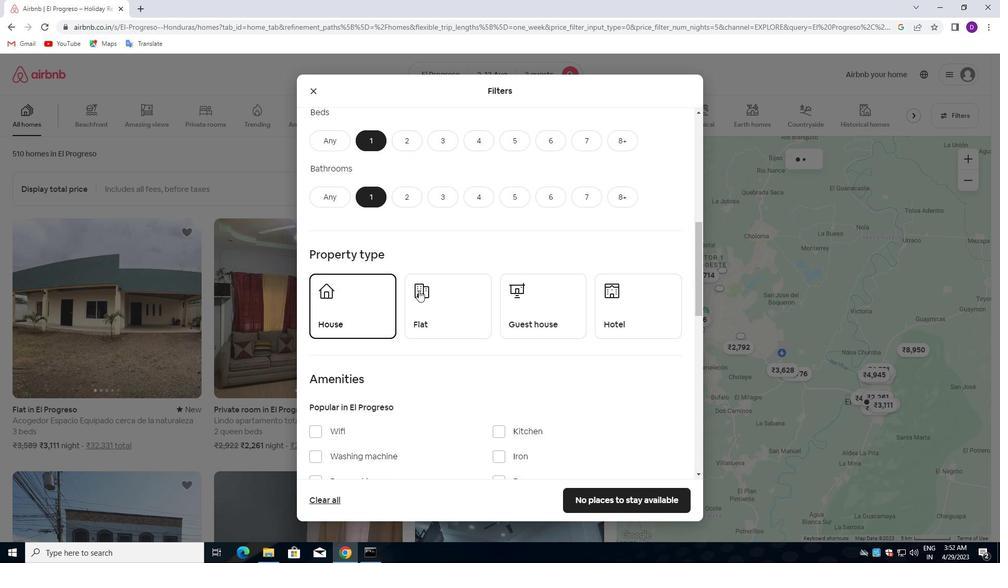 
Action: Mouse pressed left at (433, 290)
Screenshot: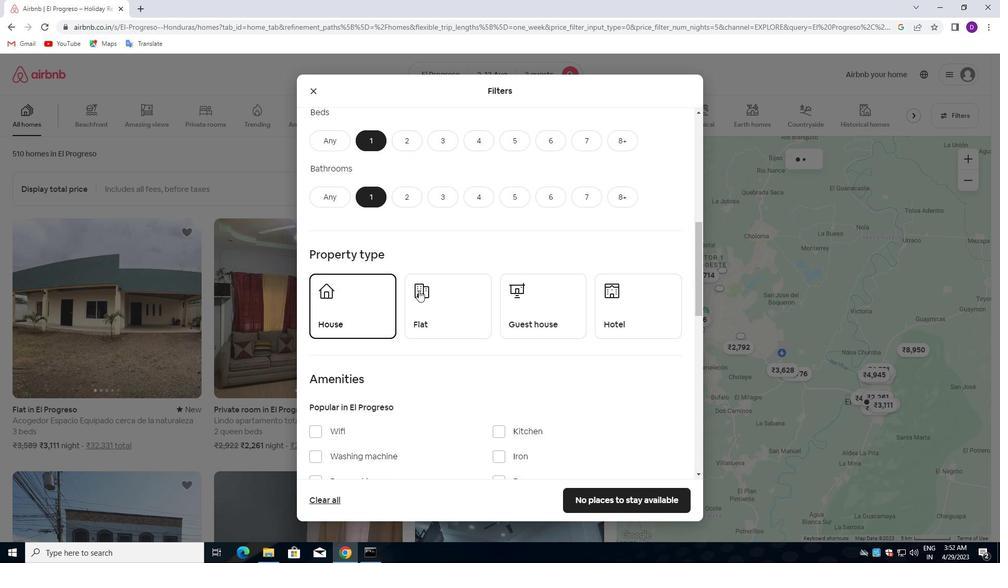 
Action: Mouse moved to (533, 295)
Screenshot: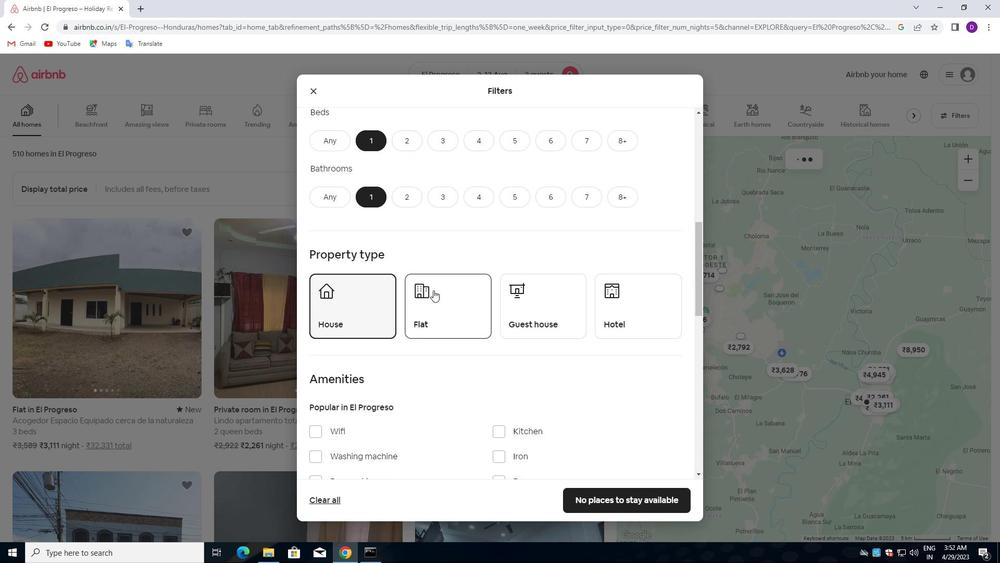 
Action: Mouse pressed left at (533, 295)
Screenshot: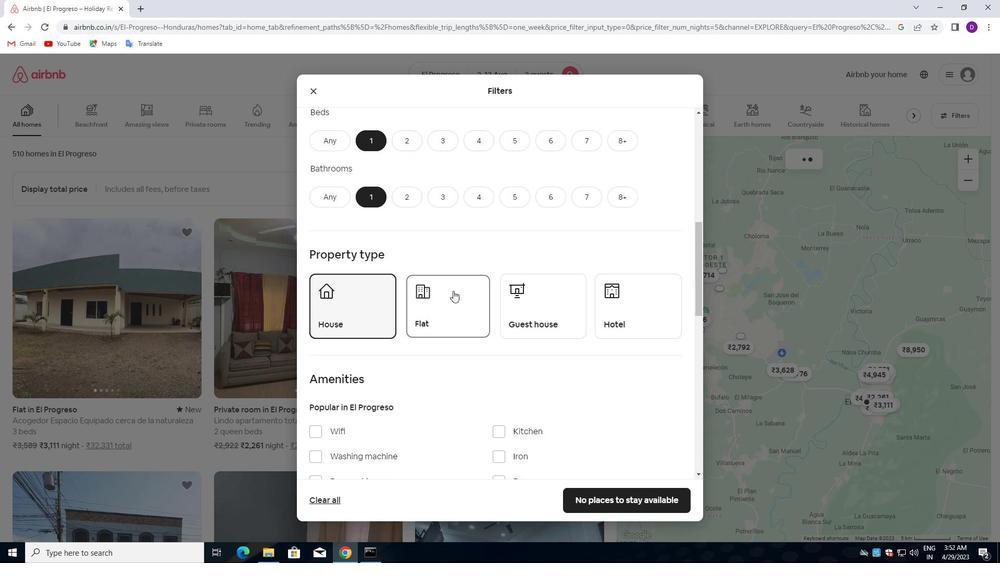 
Action: Mouse moved to (631, 301)
Screenshot: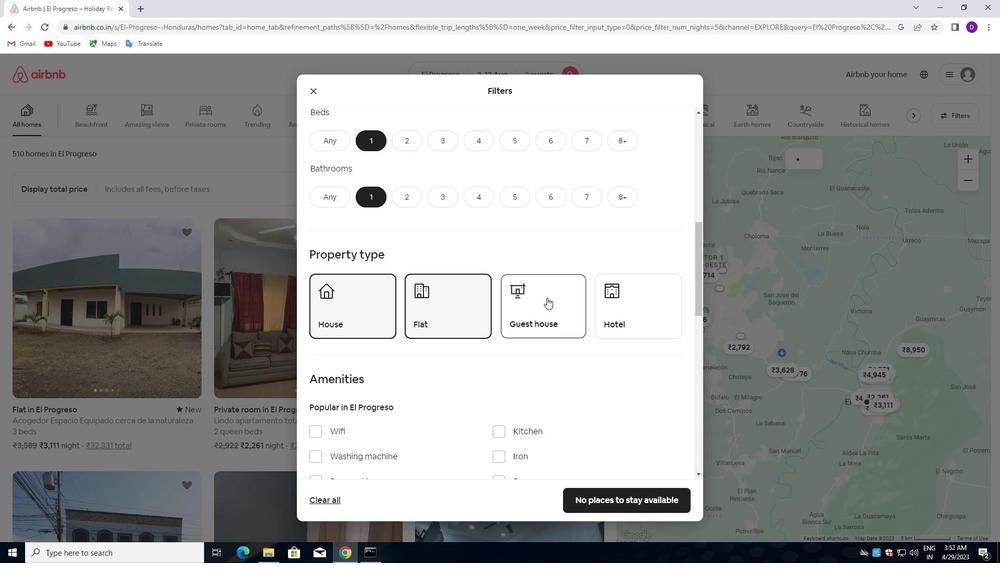 
Action: Mouse pressed left at (631, 301)
Screenshot: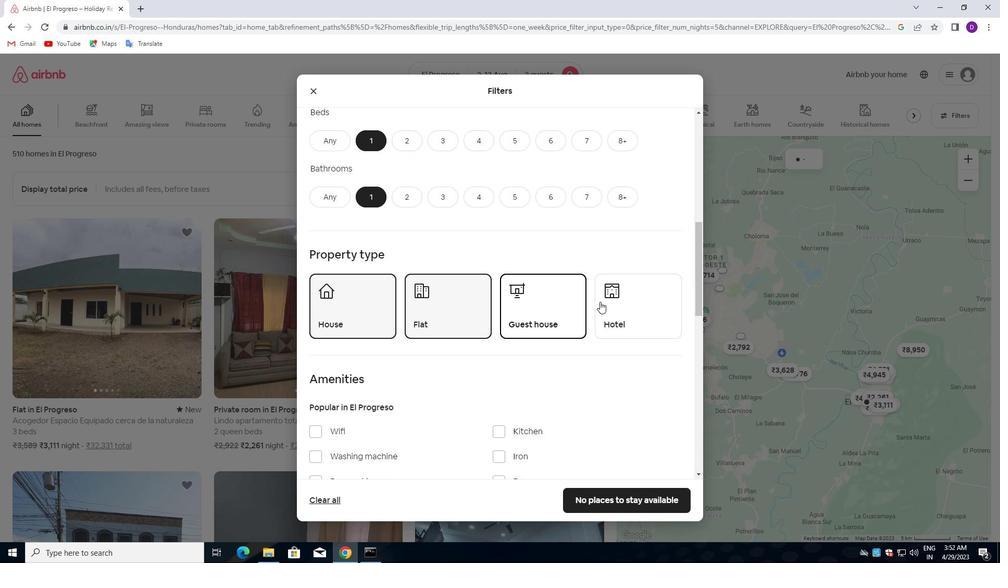 
Action: Mouse moved to (508, 334)
Screenshot: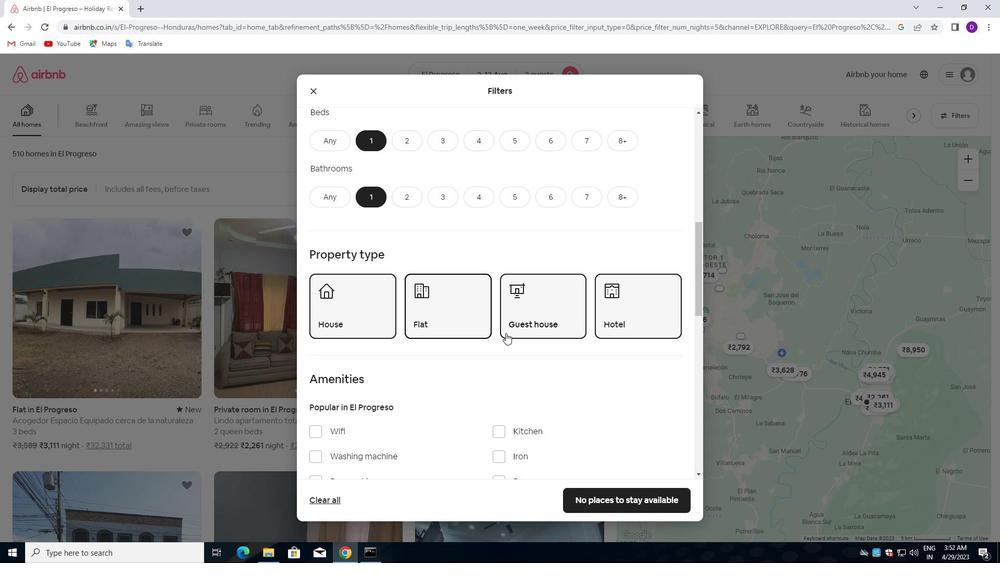 
Action: Mouse scrolled (508, 333) with delta (0, 0)
Screenshot: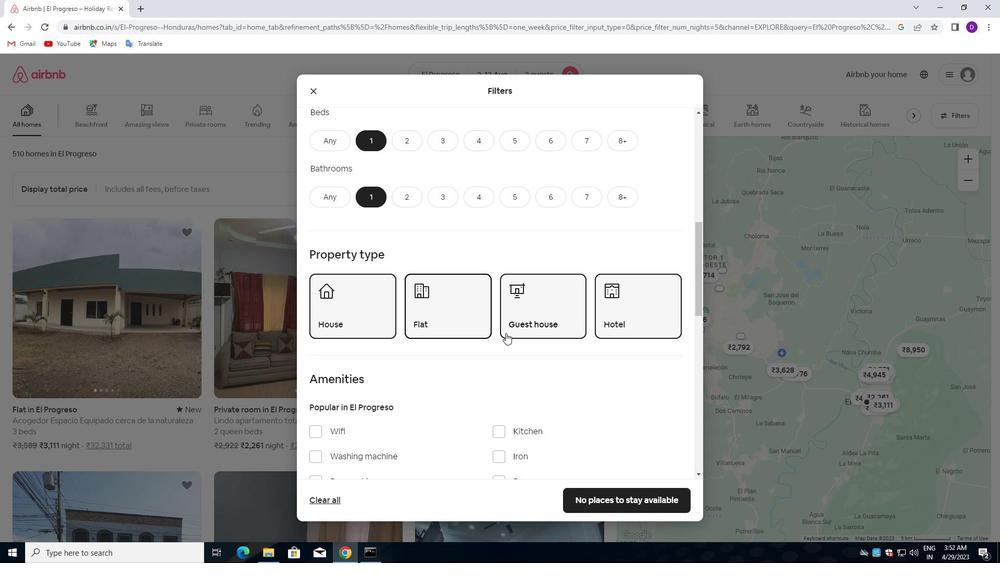 
Action: Mouse moved to (508, 334)
Screenshot: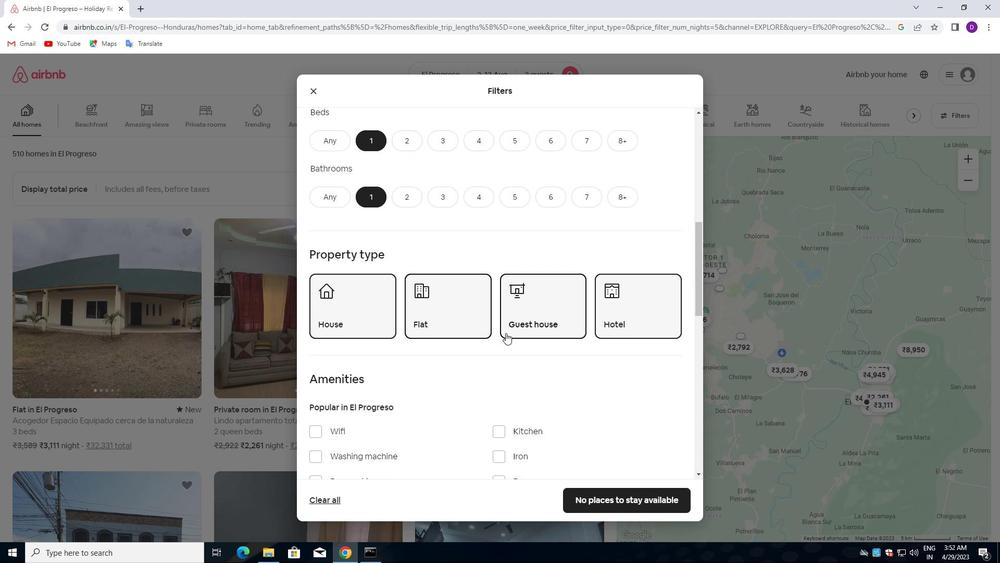 
Action: Mouse scrolled (508, 334) with delta (0, 0)
Screenshot: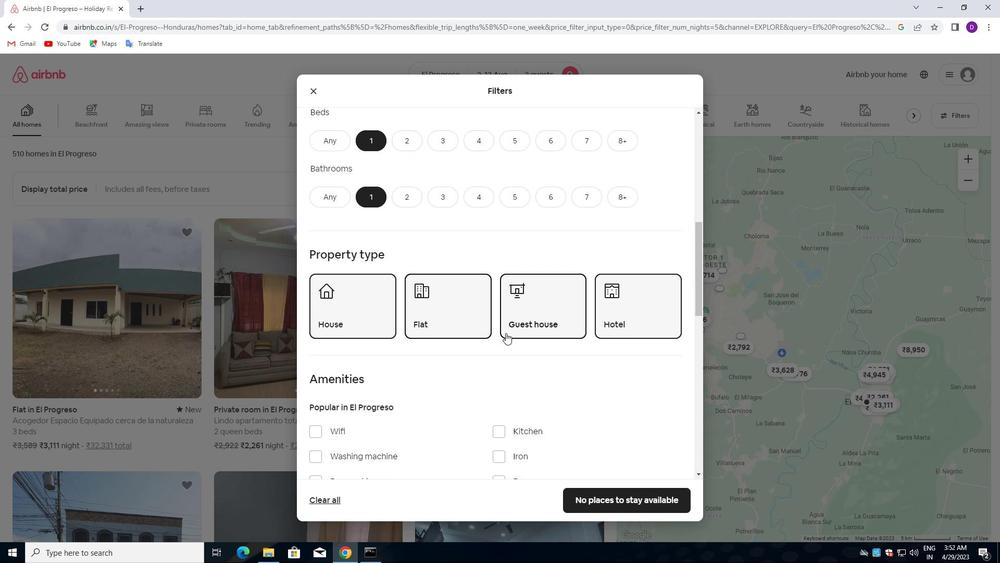 
Action: Mouse moved to (509, 335)
Screenshot: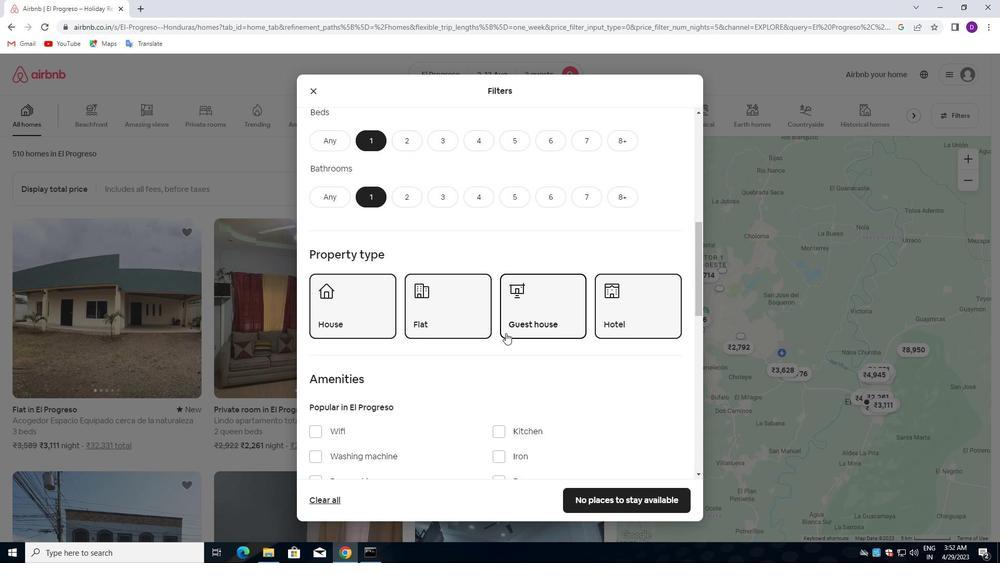 
Action: Mouse scrolled (509, 334) with delta (0, 0)
Screenshot: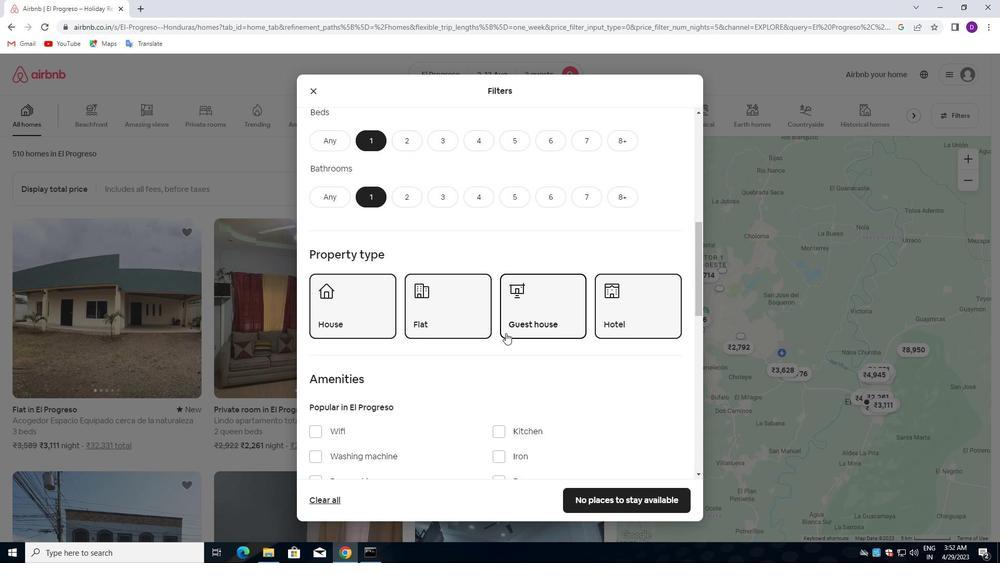 
Action: Mouse scrolled (509, 334) with delta (0, 0)
Screenshot: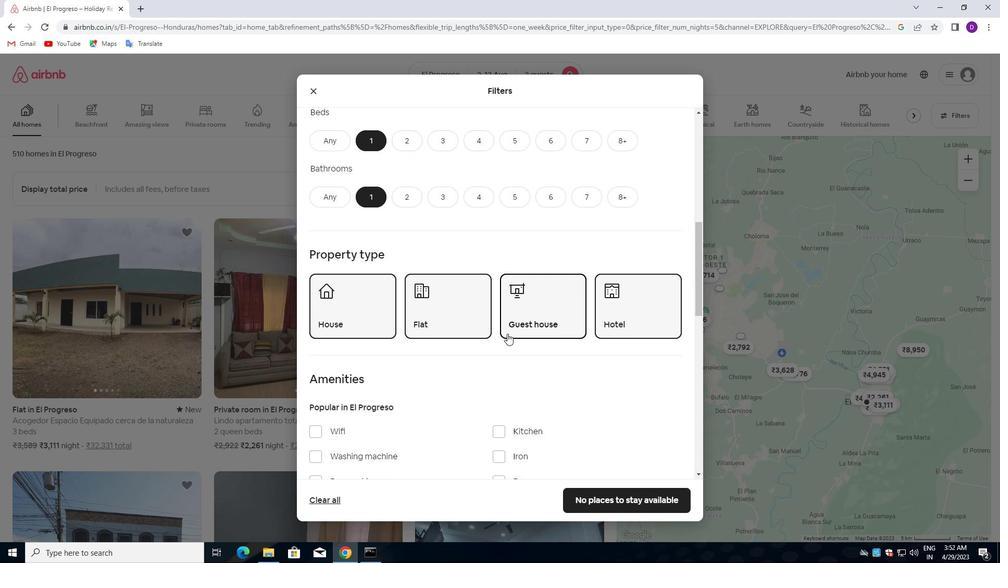
Action: Mouse moved to (510, 336)
Screenshot: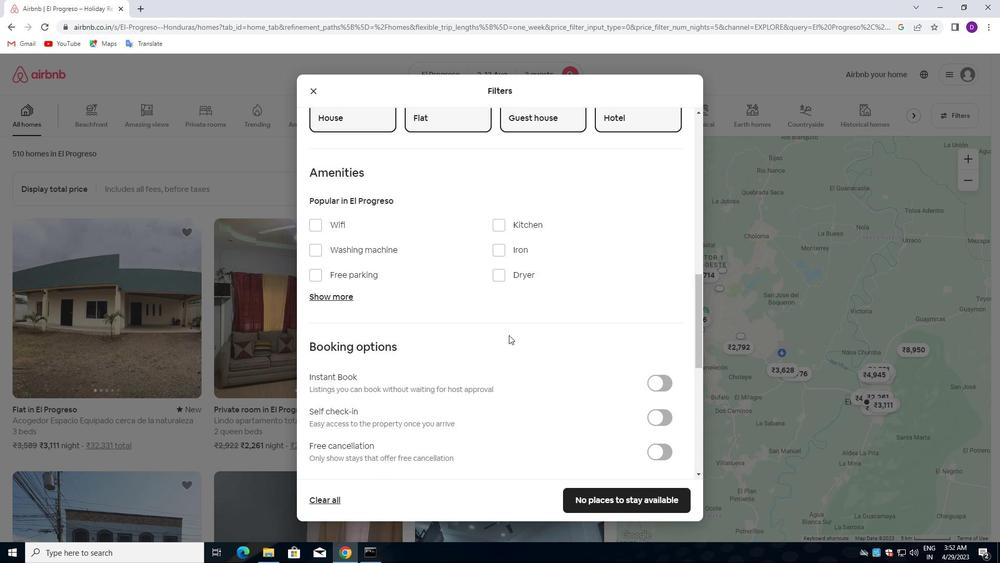 
Action: Mouse scrolled (510, 335) with delta (0, 0)
Screenshot: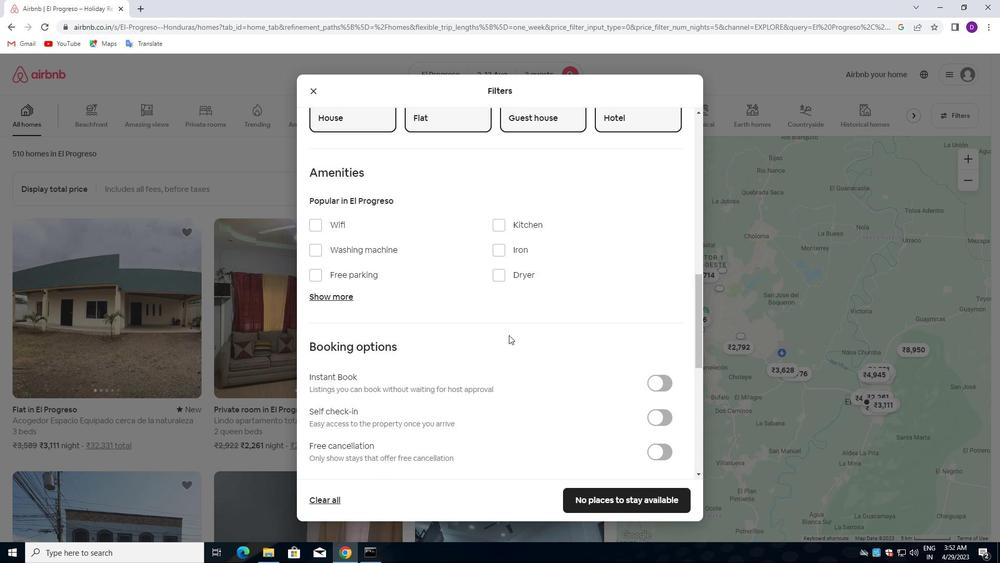 
Action: Mouse moved to (511, 339)
Screenshot: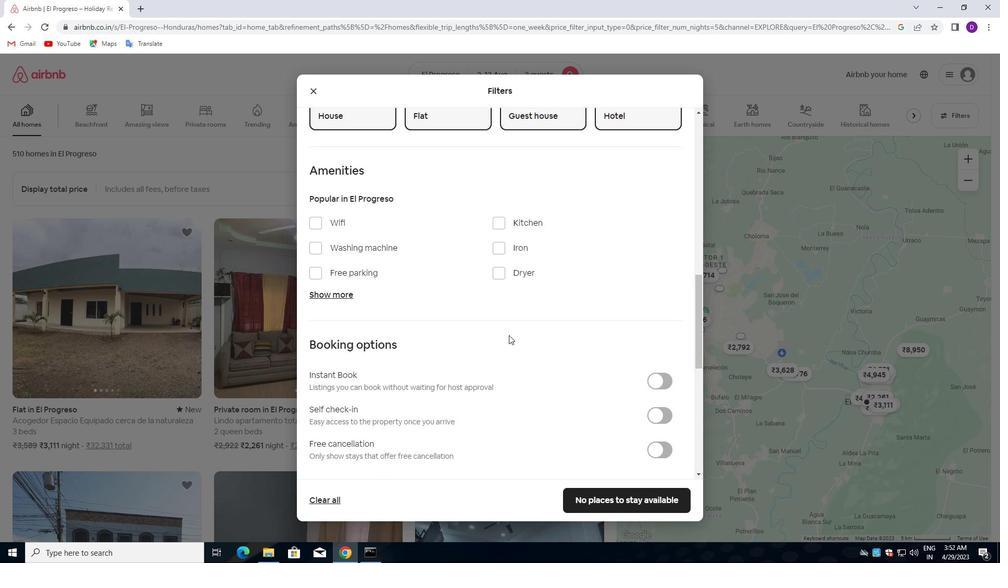 
Action: Mouse scrolled (511, 338) with delta (0, 0)
Screenshot: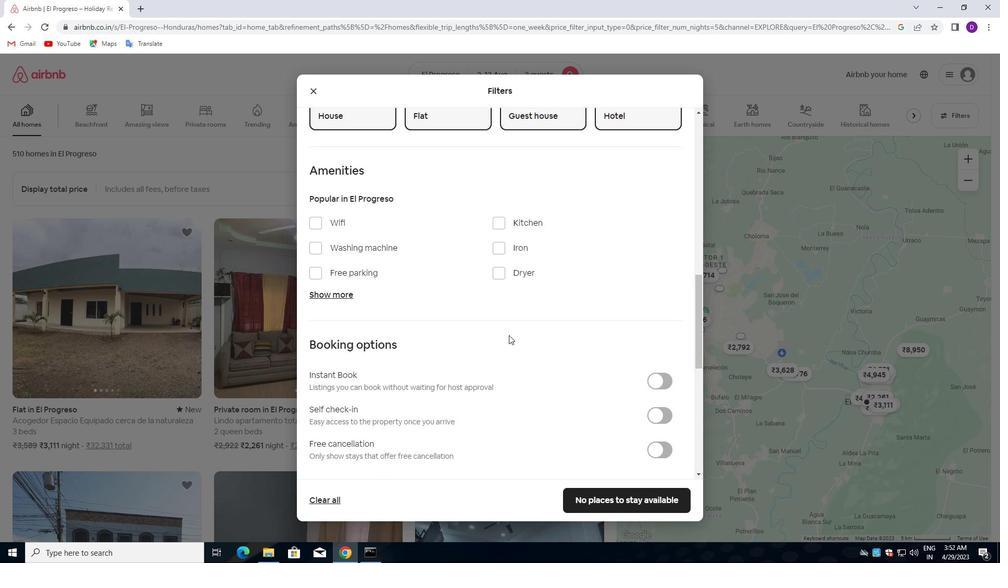 
Action: Mouse moved to (513, 342)
Screenshot: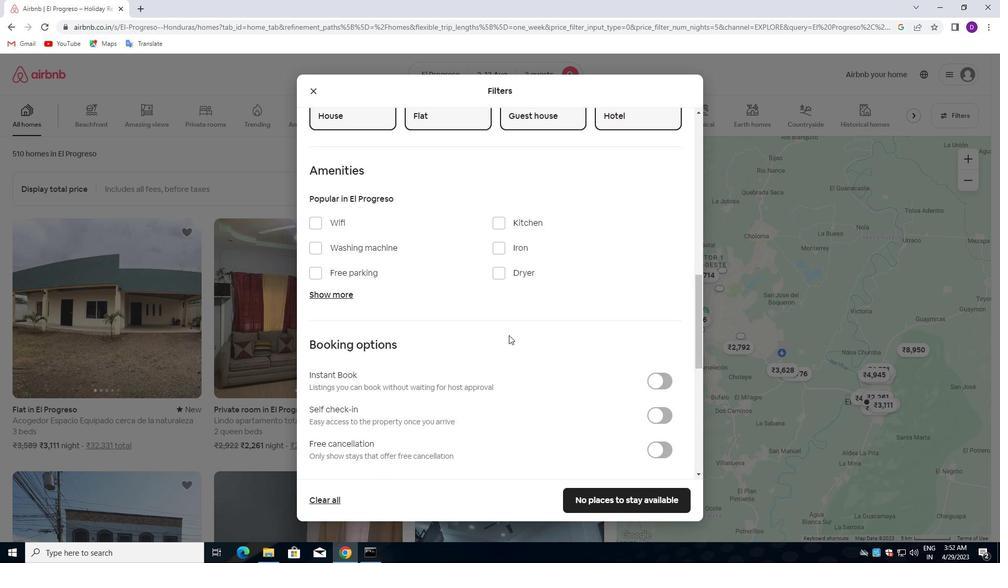 
Action: Mouse scrolled (513, 341) with delta (0, 0)
Screenshot: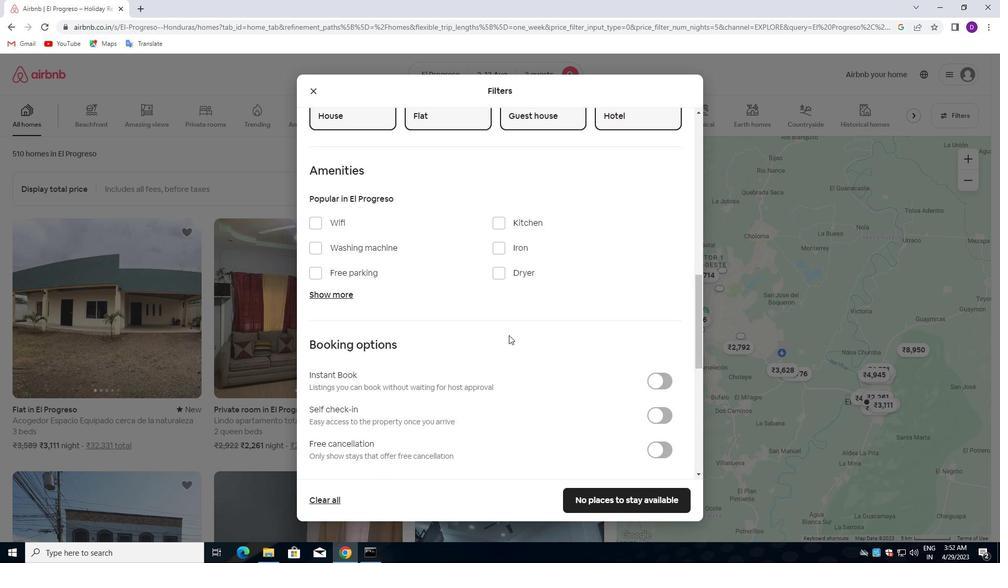 
Action: Mouse moved to (654, 260)
Screenshot: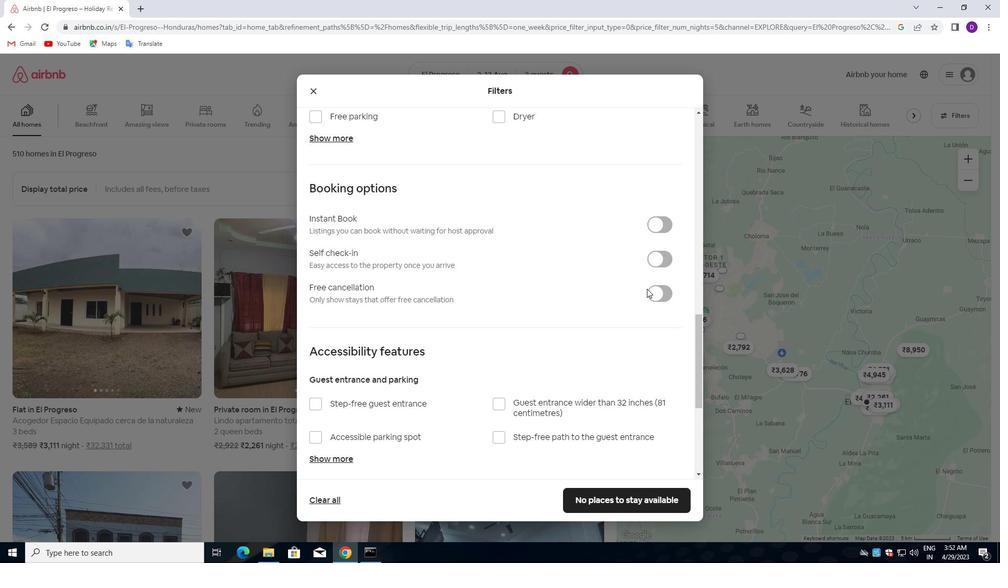 
Action: Mouse pressed left at (654, 260)
Screenshot: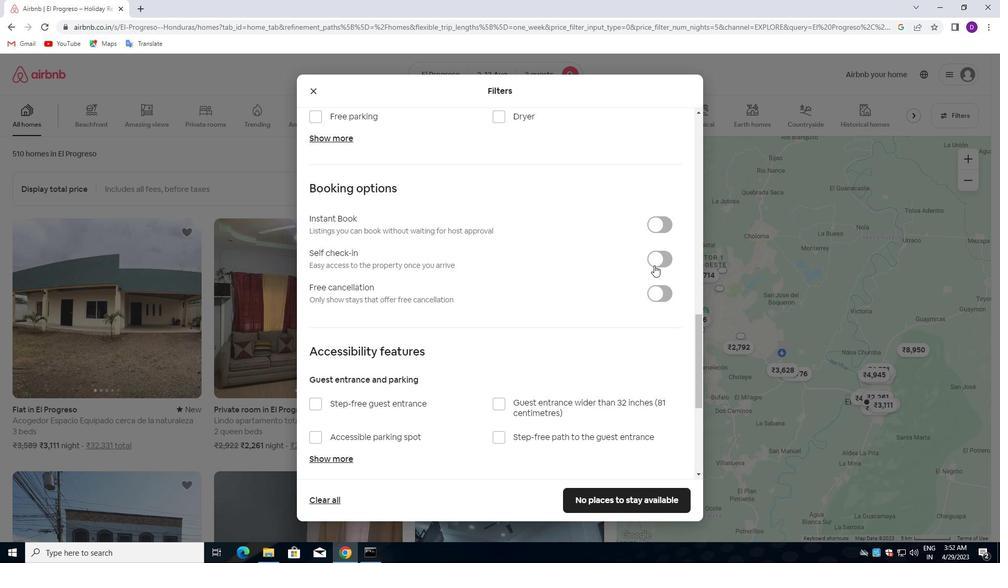 
Action: Mouse moved to (531, 351)
Screenshot: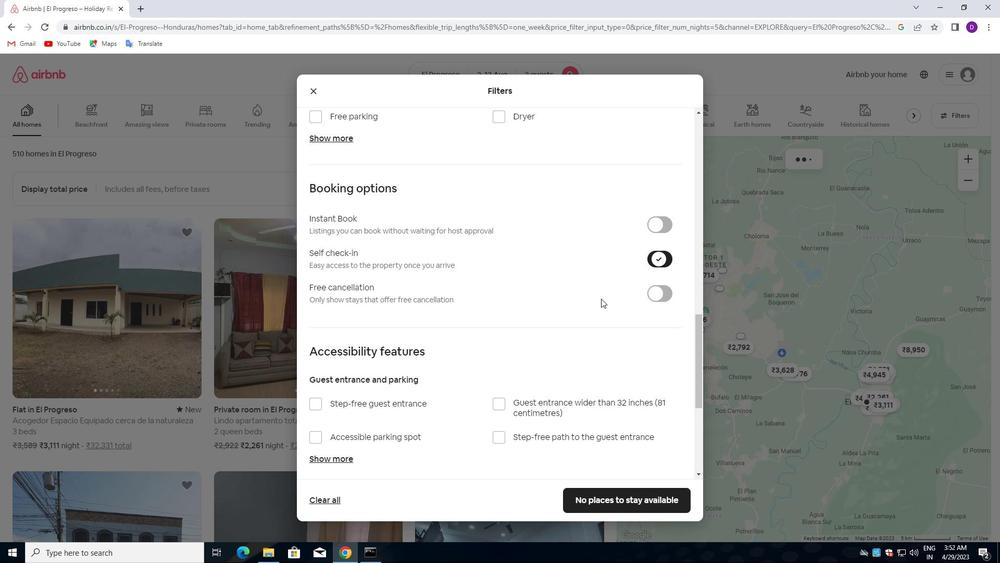 
Action: Mouse scrolled (531, 351) with delta (0, 0)
Screenshot: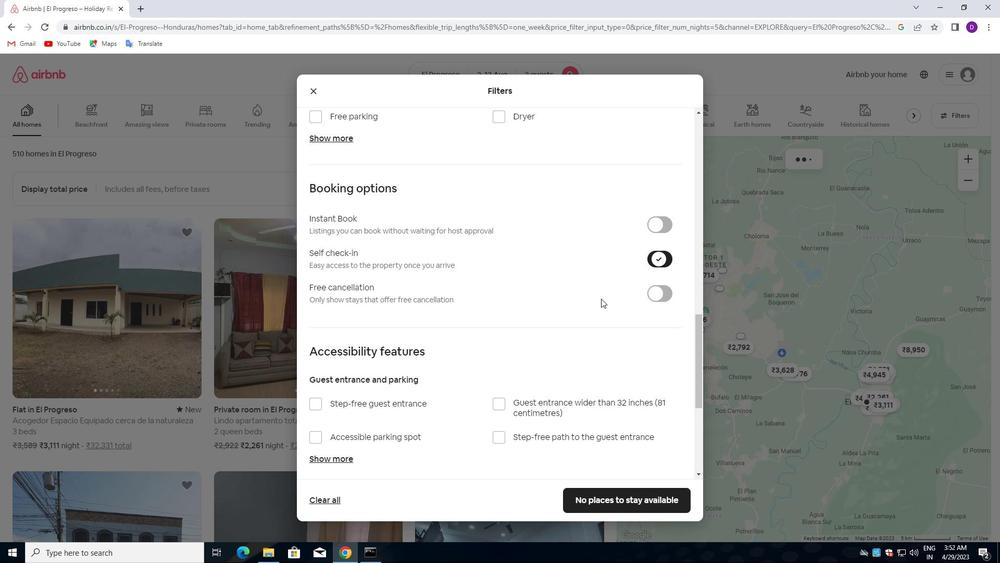 
Action: Mouse moved to (527, 355)
Screenshot: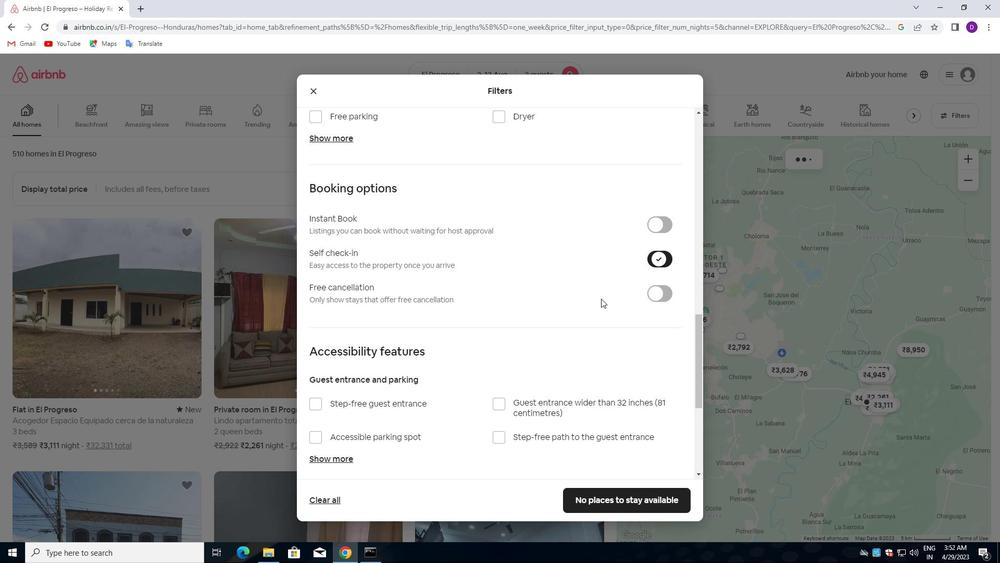 
Action: Mouse scrolled (527, 355) with delta (0, 0)
Screenshot: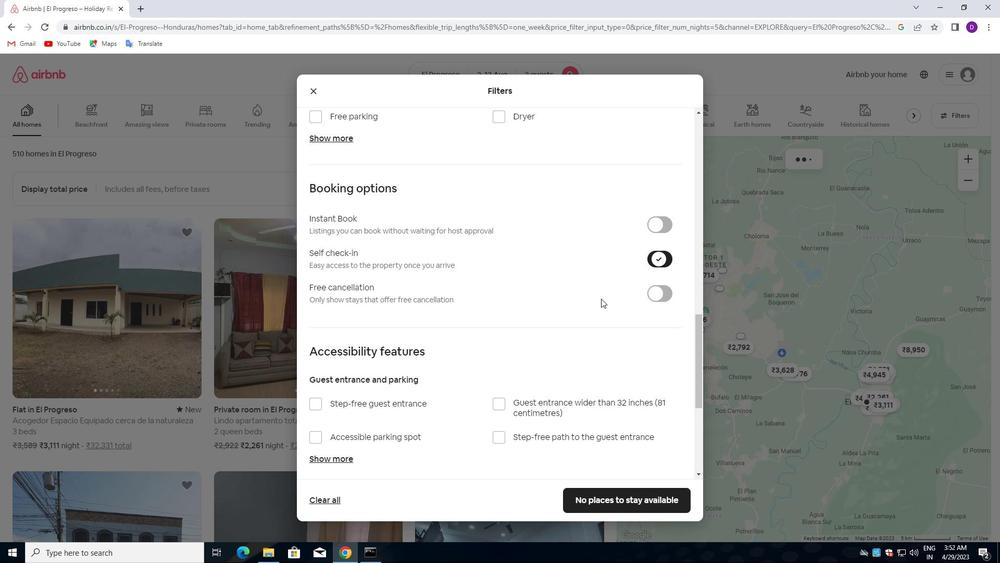 
Action: Mouse moved to (526, 356)
Screenshot: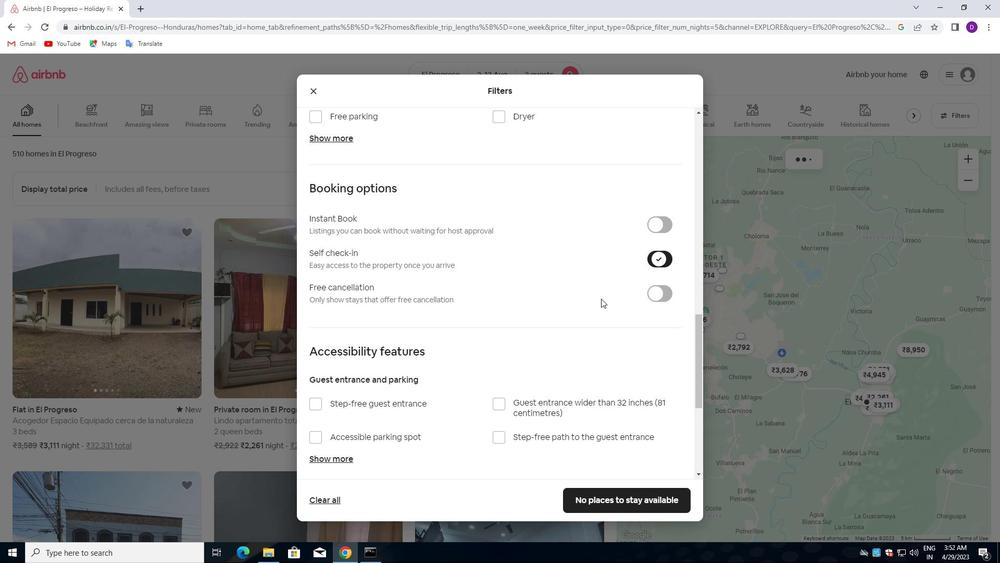 
Action: Mouse scrolled (526, 356) with delta (0, 0)
Screenshot: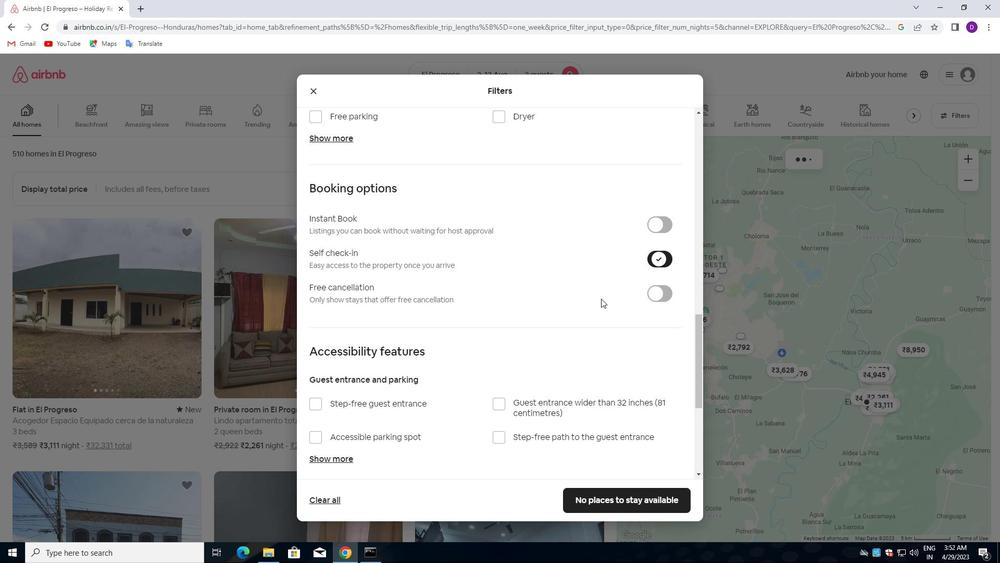 
Action: Mouse moved to (525, 357)
Screenshot: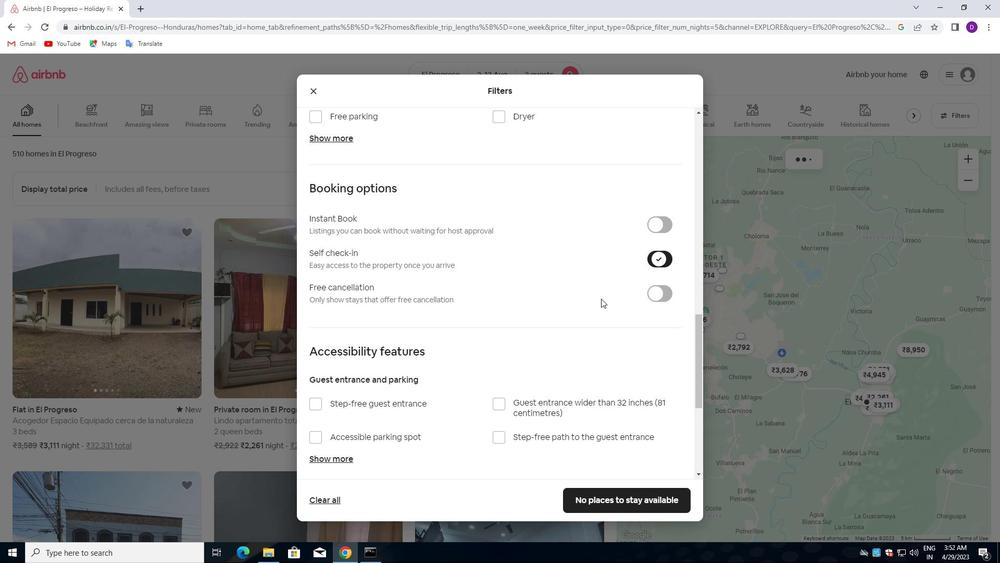
Action: Mouse scrolled (525, 356) with delta (0, 0)
Screenshot: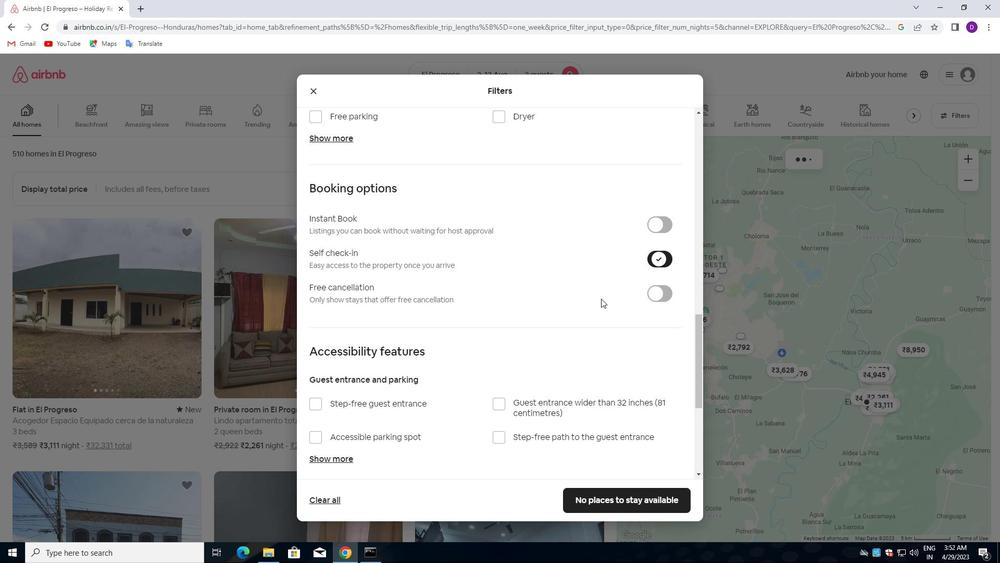 
Action: Mouse scrolled (525, 356) with delta (0, 0)
Screenshot: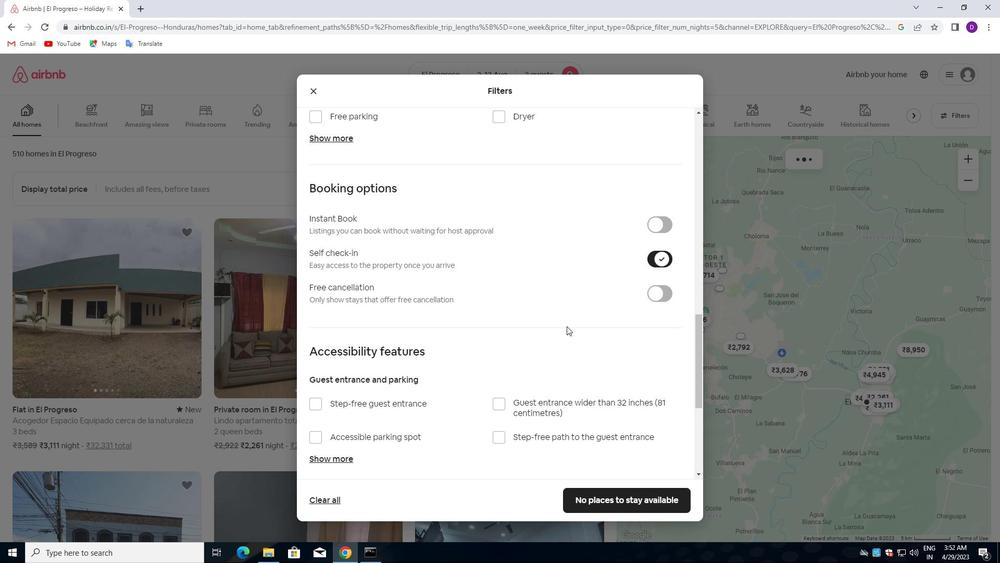 
Action: Mouse scrolled (525, 356) with delta (0, 0)
Screenshot: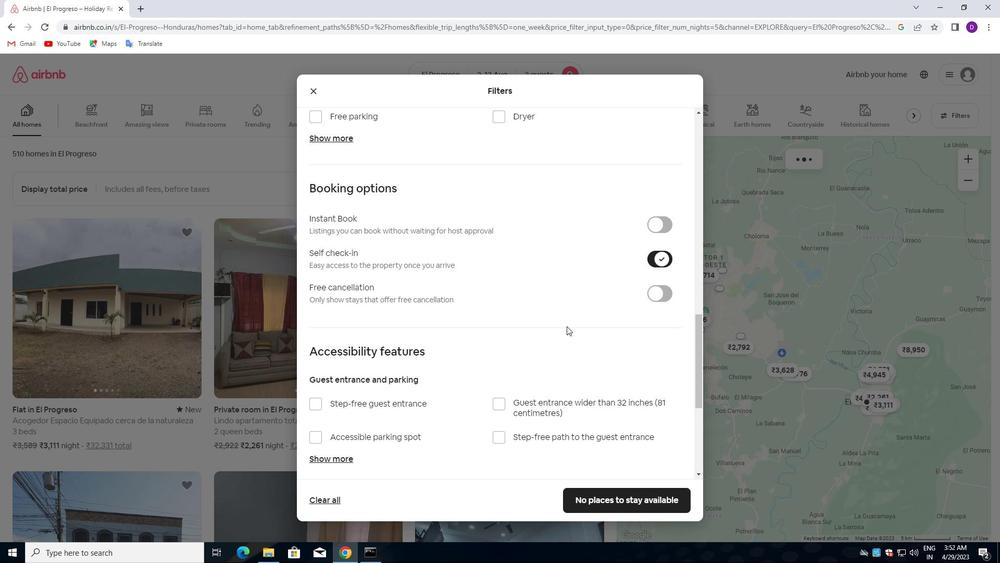 
Action: Mouse moved to (526, 366)
Screenshot: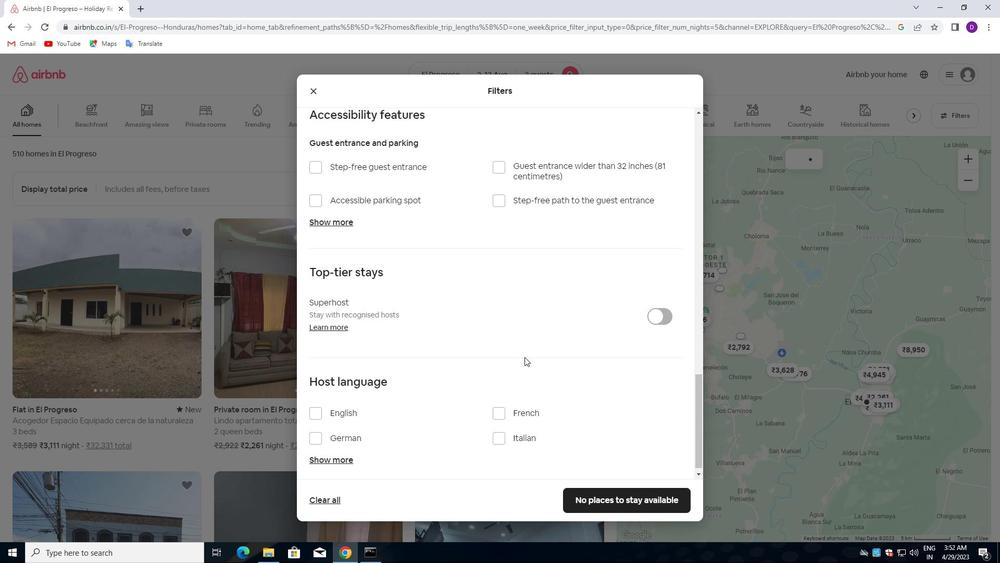 
Action: Mouse scrolled (526, 365) with delta (0, 0)
Screenshot: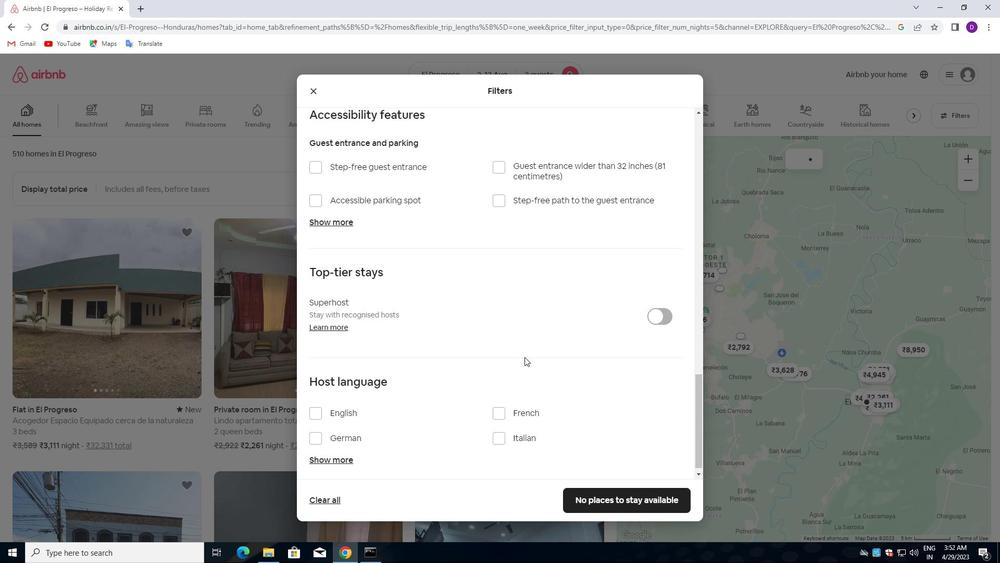 
Action: Mouse moved to (527, 371)
Screenshot: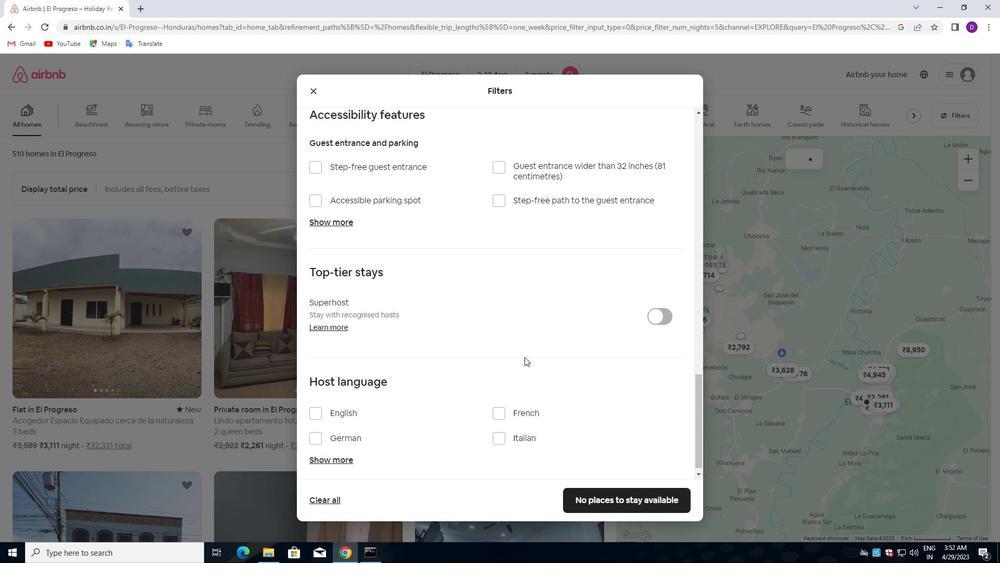 
Action: Mouse scrolled (527, 371) with delta (0, 0)
Screenshot: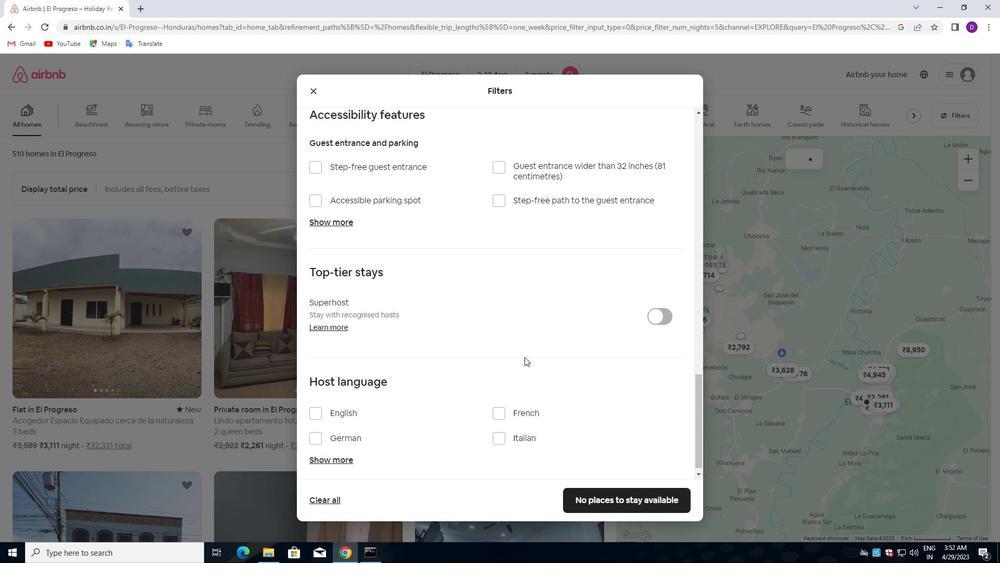 
Action: Mouse moved to (527, 375)
Screenshot: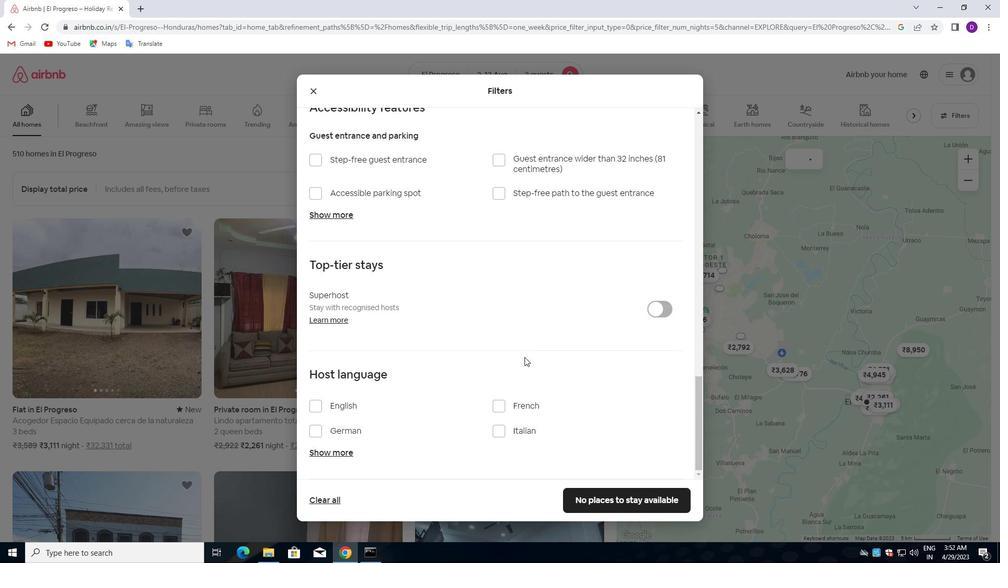 
Action: Mouse scrolled (527, 375) with delta (0, 0)
Screenshot: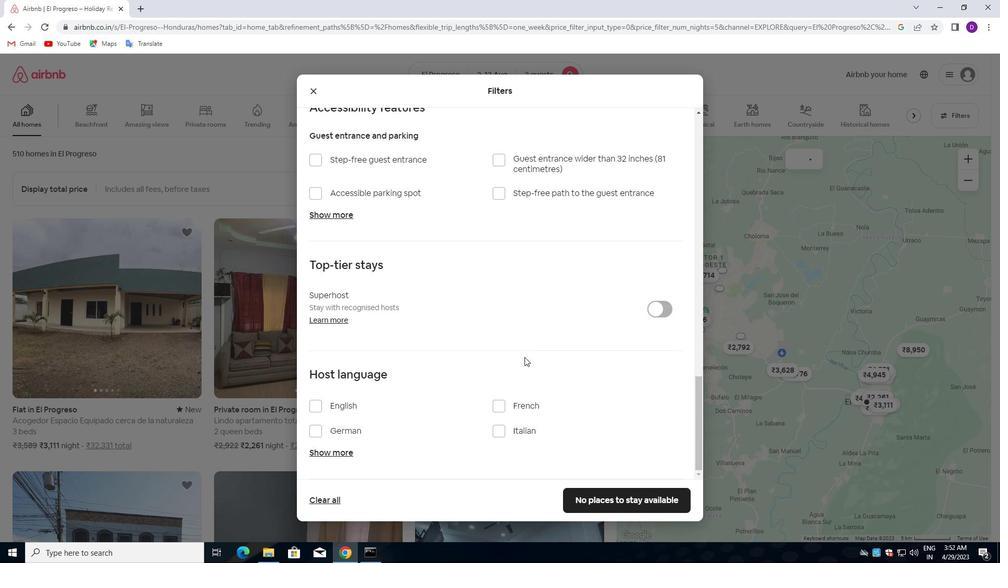 
Action: Mouse moved to (526, 380)
Screenshot: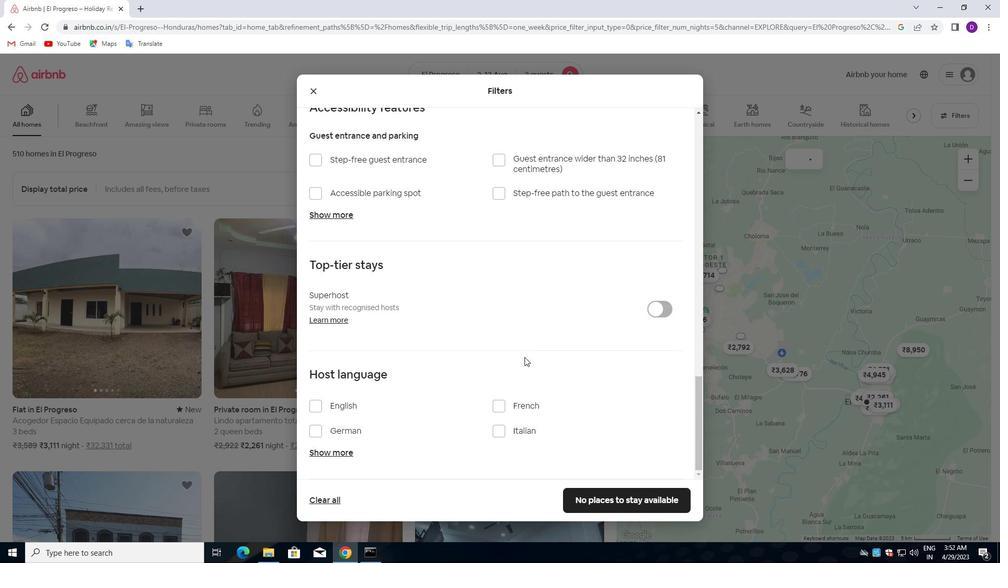 
Action: Mouse scrolled (526, 380) with delta (0, 0)
Screenshot: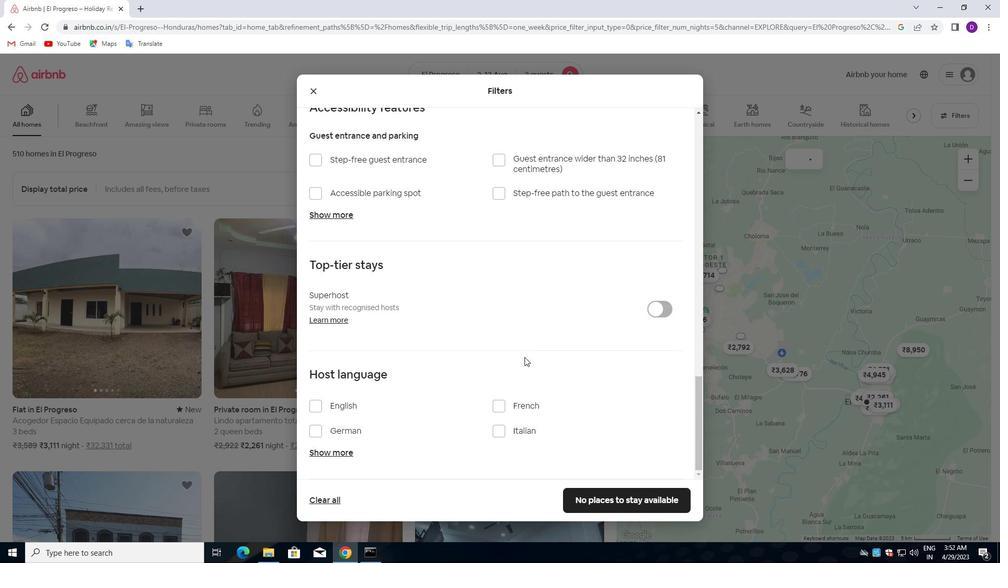 
Action: Mouse moved to (312, 401)
Screenshot: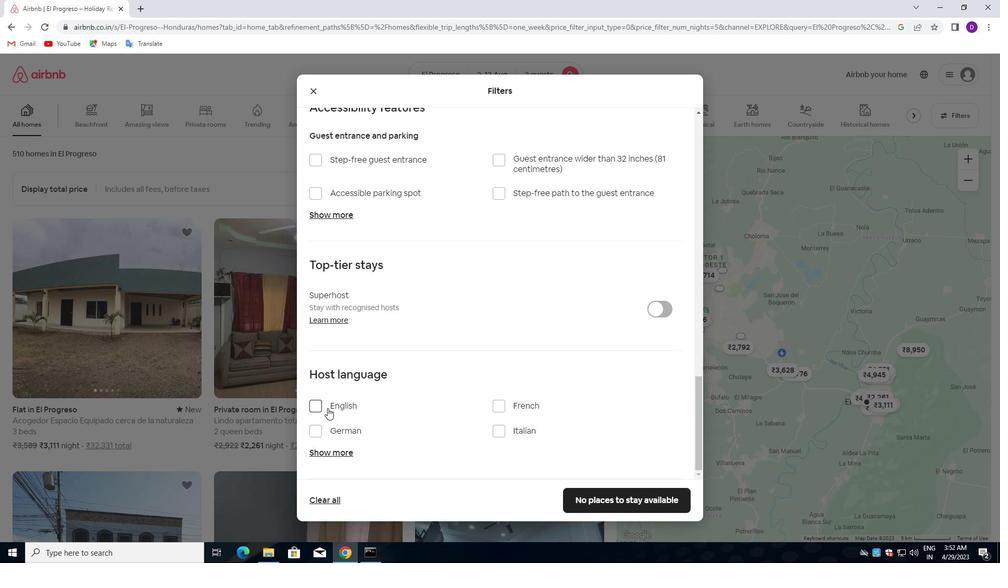
Action: Mouse pressed left at (312, 401)
Screenshot: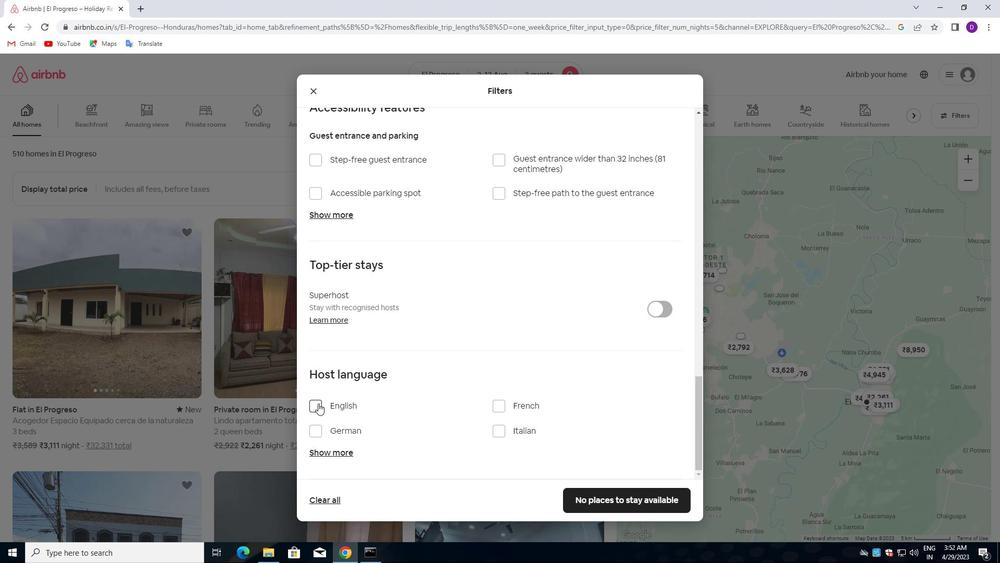 
Action: Mouse moved to (609, 501)
Screenshot: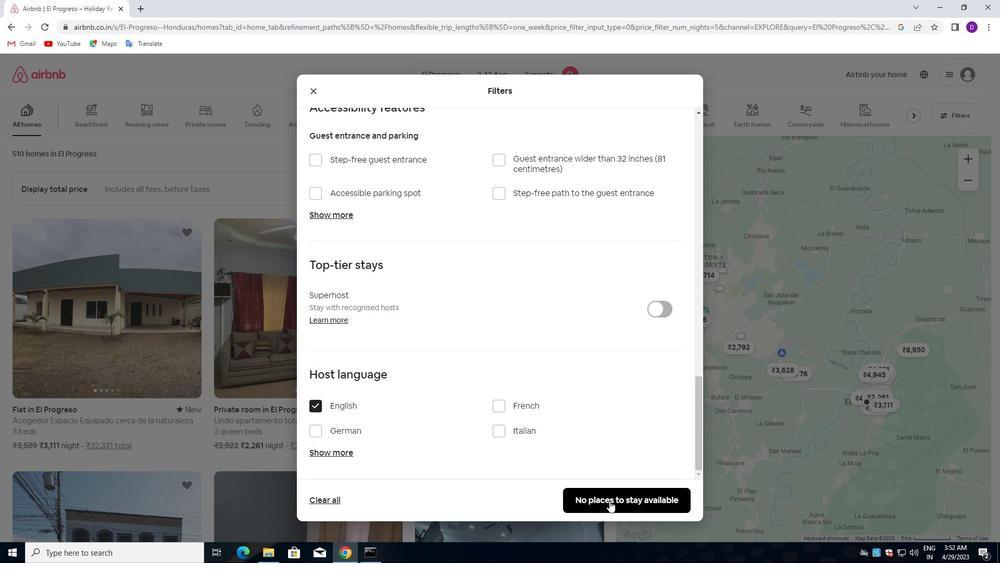 
Action: Mouse pressed left at (609, 501)
Screenshot: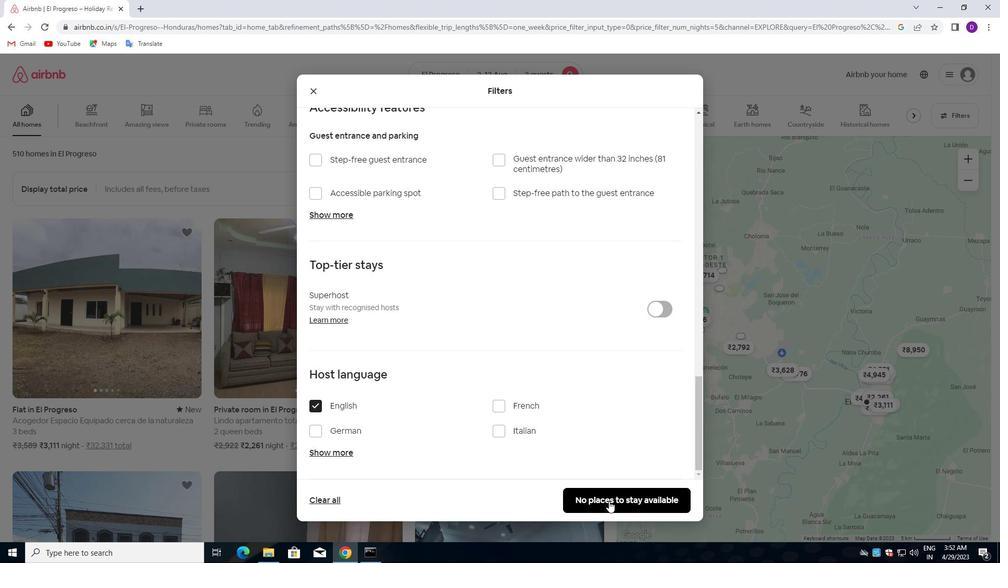 
Action: Mouse moved to (587, 476)
Screenshot: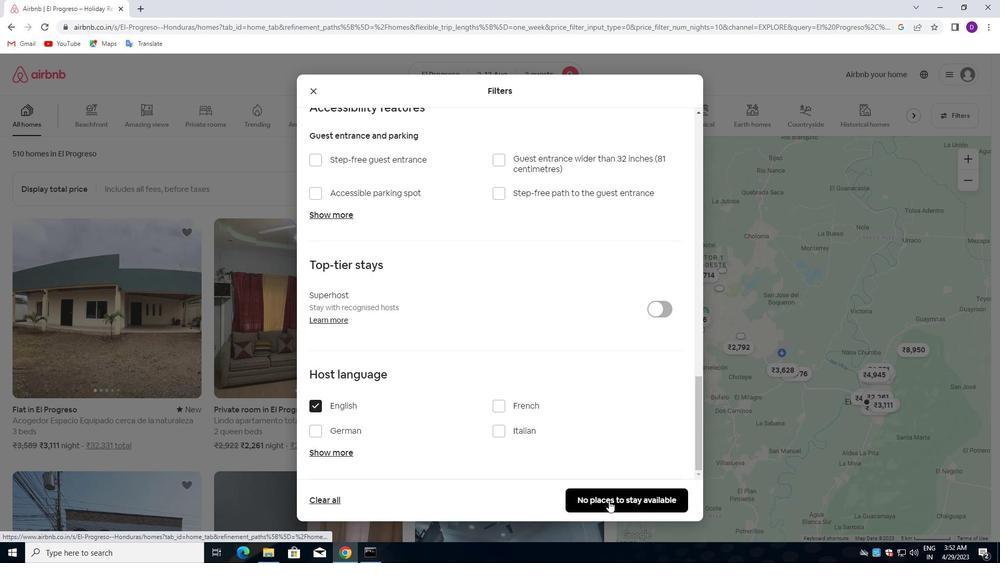 
